 Task: Get directions from Savannah National Wildlife Refuge, Georgia, United States to Valley Forge National Historical Park, Pennsylvania, United States  arriving by 10:00 am on the 17th of June
Action: Mouse moved to (551, 252)
Screenshot: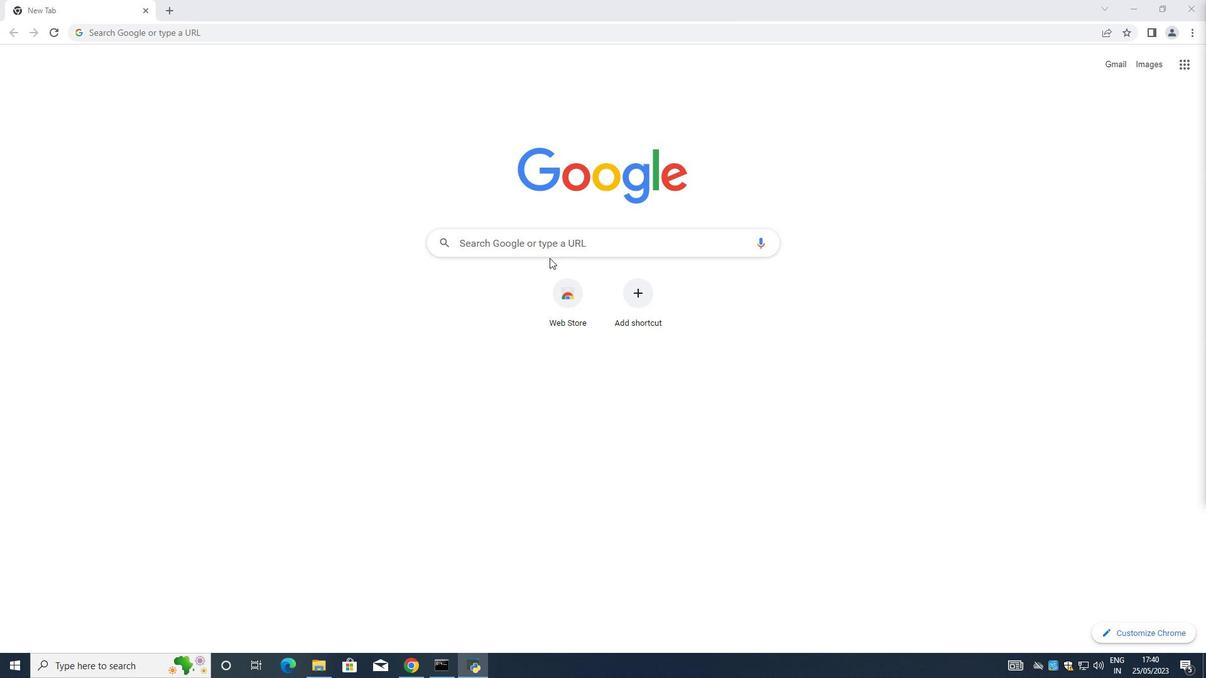 
Action: Mouse pressed left at (551, 252)
Screenshot: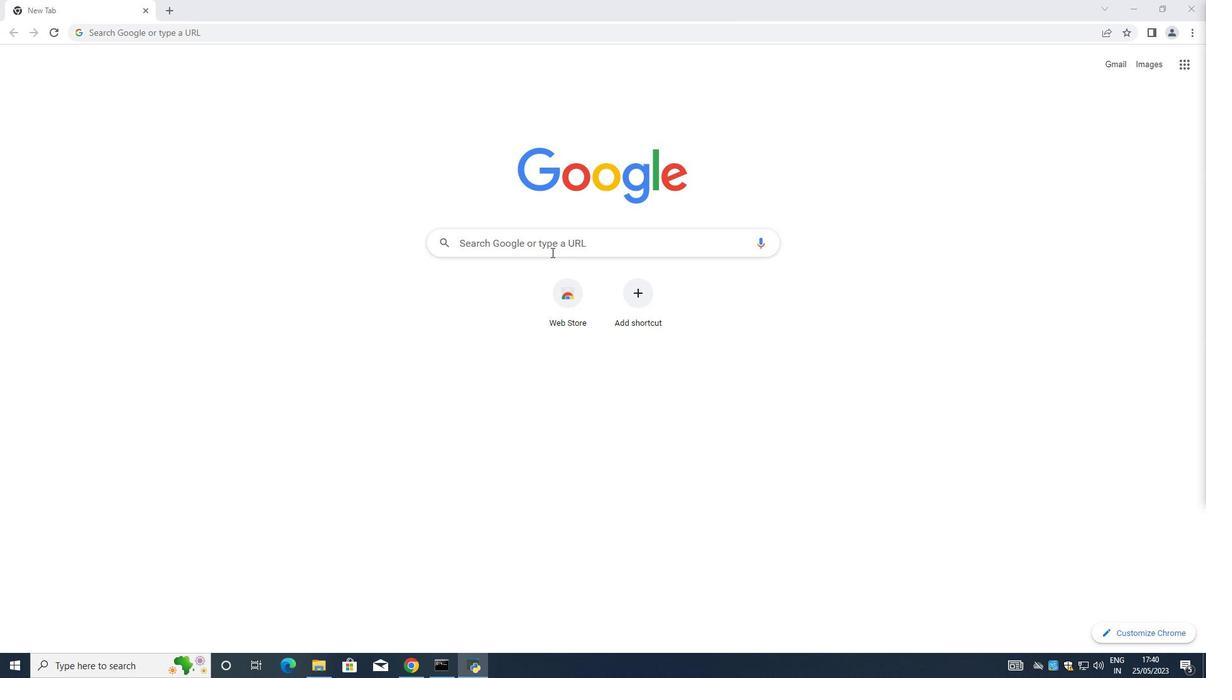 
Action: Mouse moved to (508, 278)
Screenshot: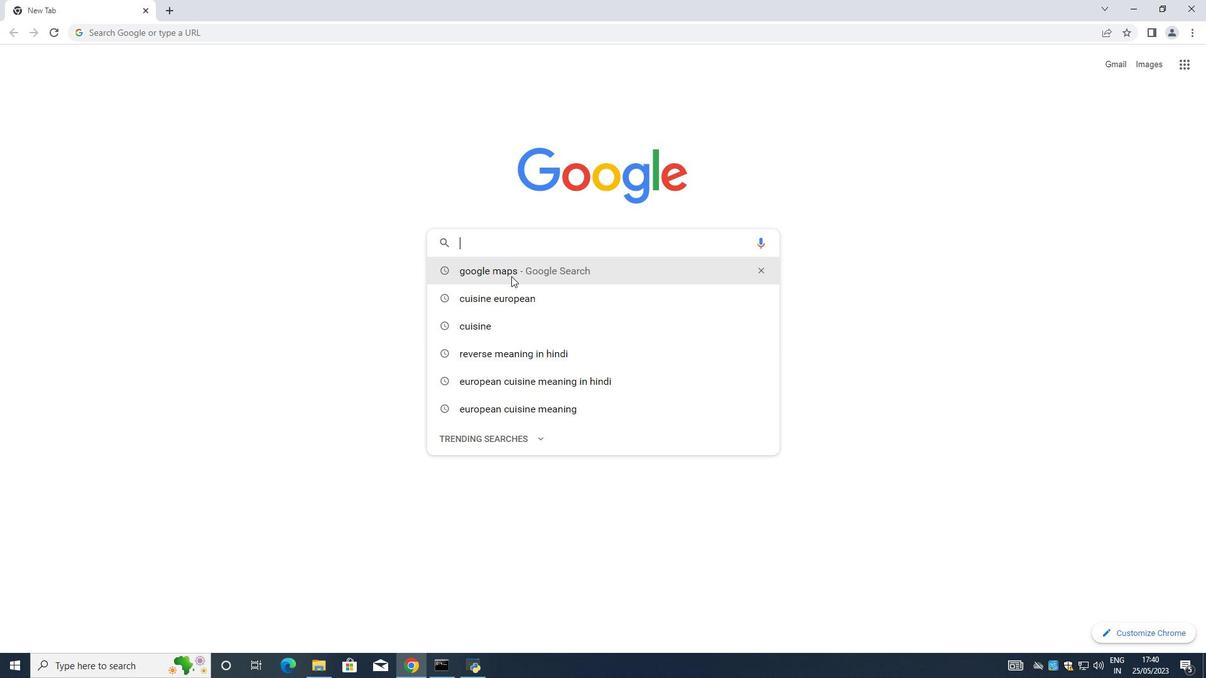 
Action: Mouse pressed left at (508, 278)
Screenshot: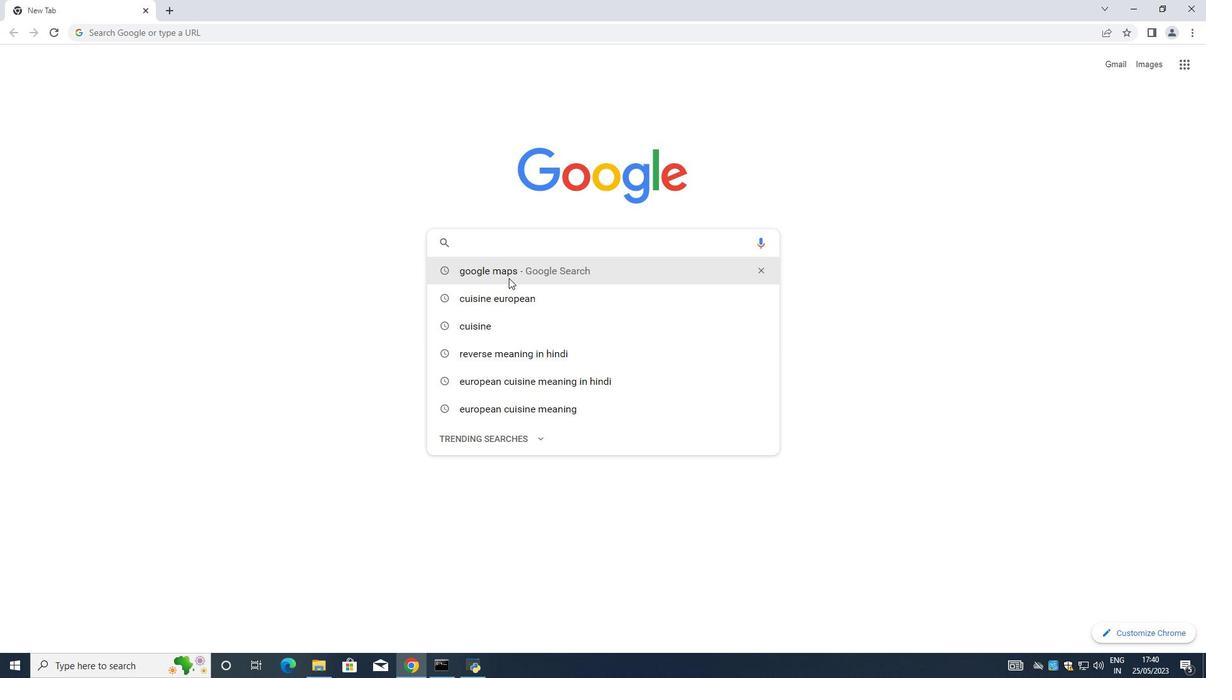 
Action: Mouse moved to (162, 193)
Screenshot: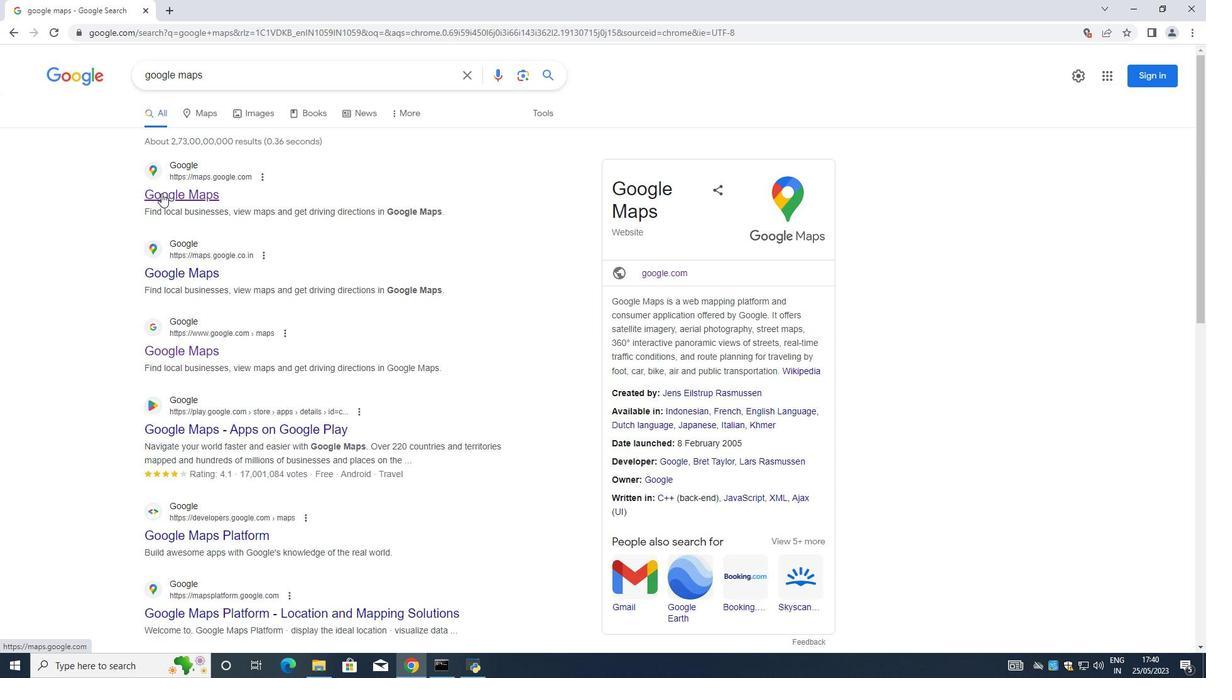
Action: Mouse pressed left at (162, 193)
Screenshot: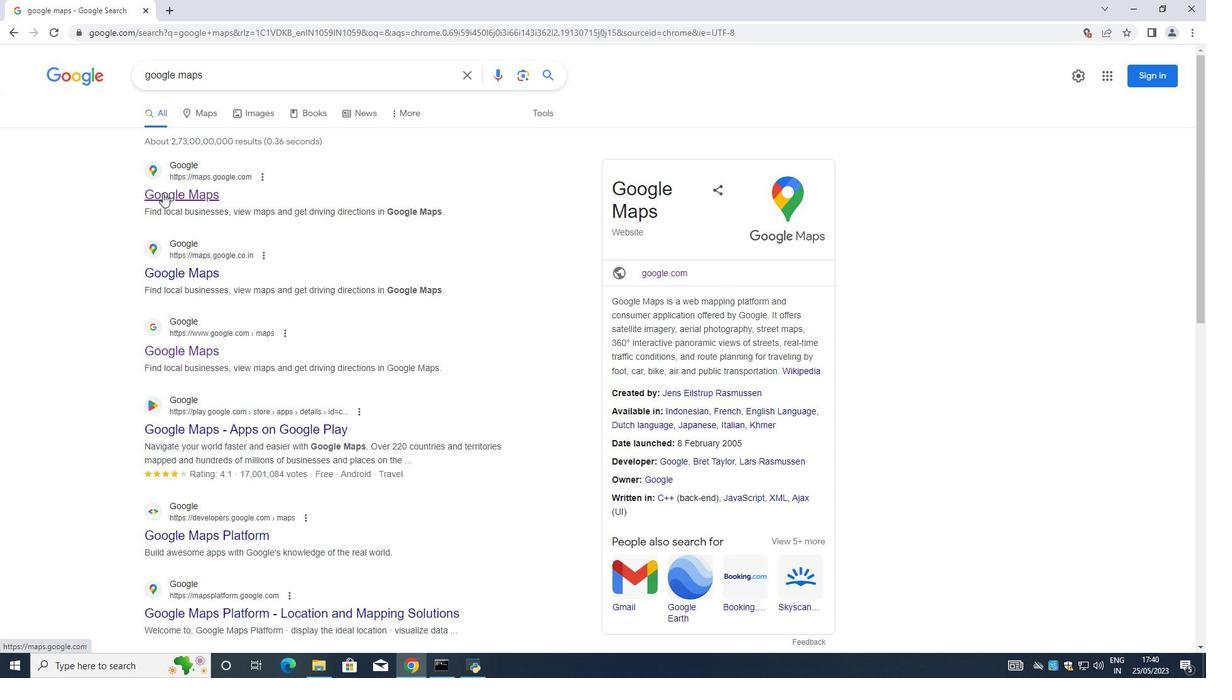 
Action: Mouse moved to (110, 65)
Screenshot: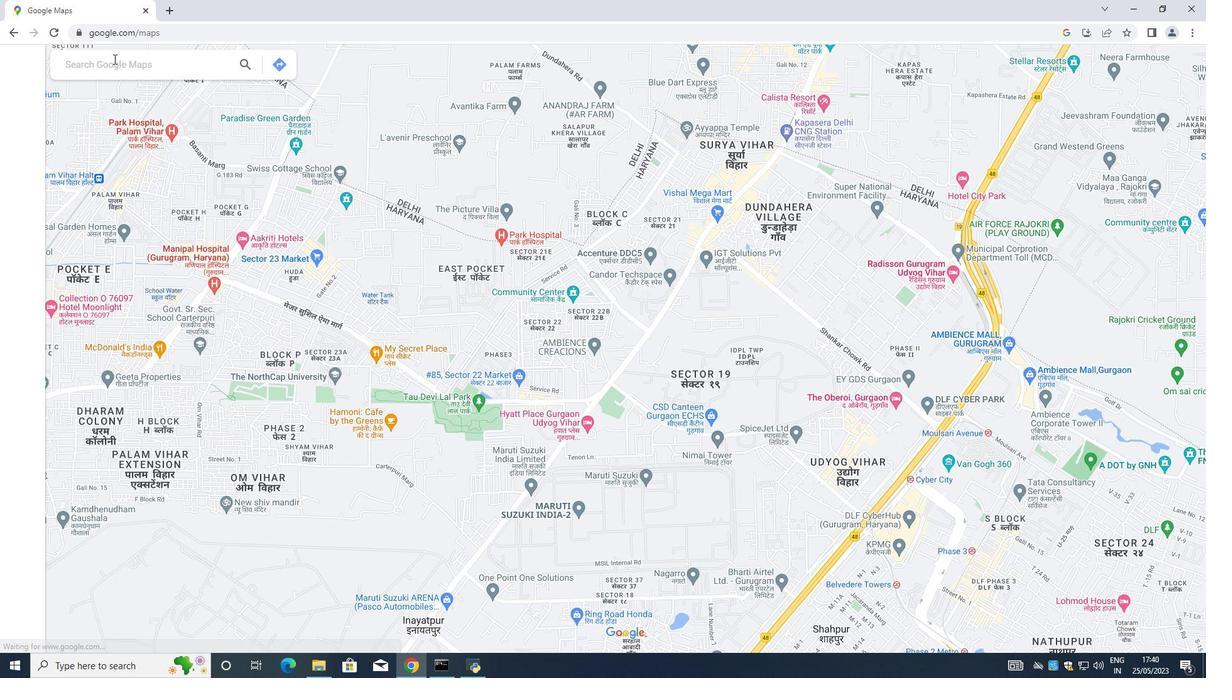 
Action: Mouse pressed left at (110, 65)
Screenshot: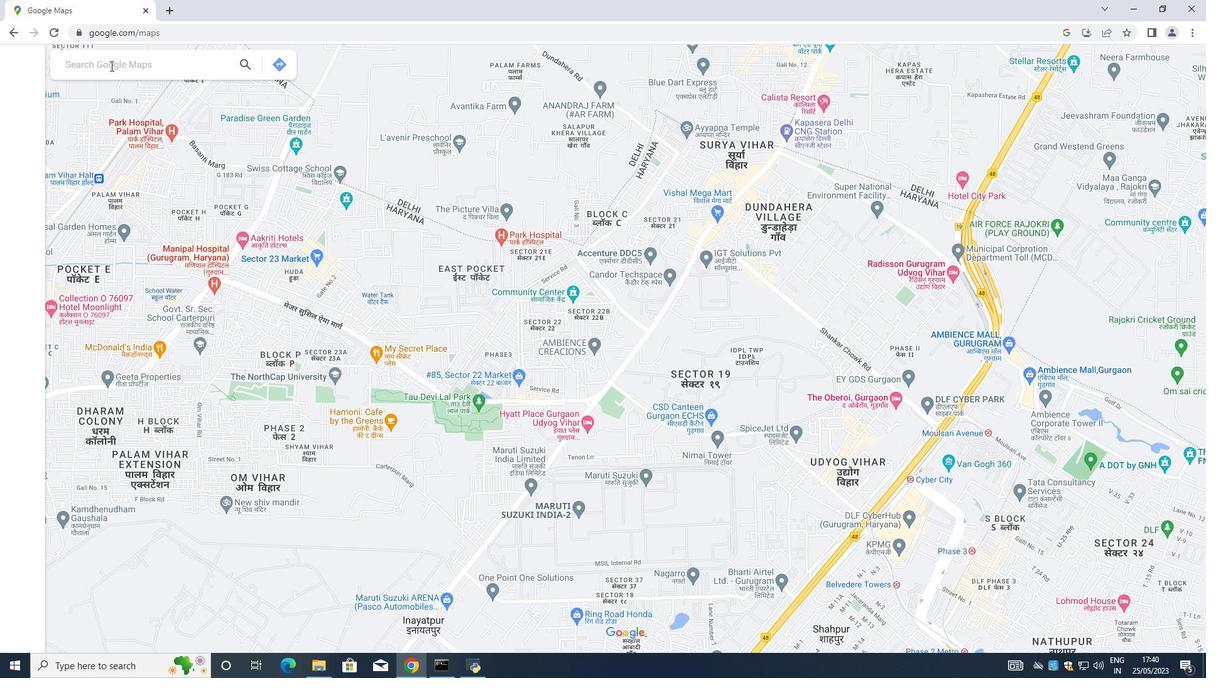 
Action: Mouse moved to (814, 0)
Screenshot: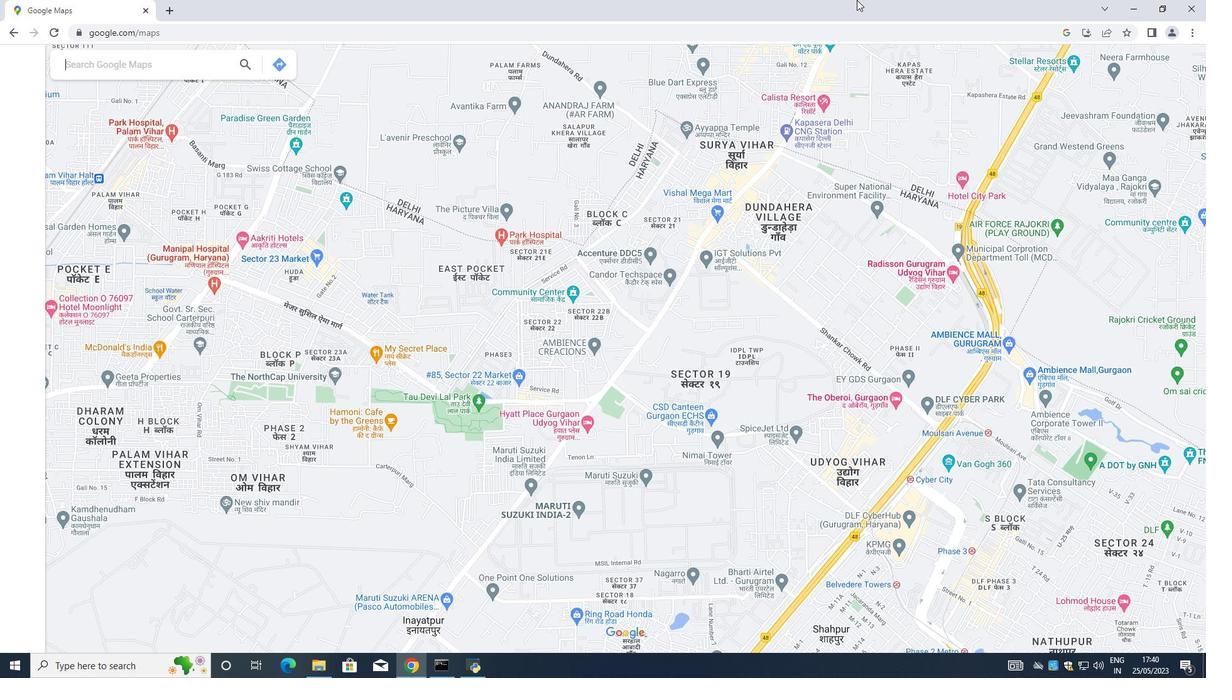 
Action: Key pressed <Key.shift><Key.shift>Savannah<Key.space><Key.shift>National<Key.space><Key.shift><Key.shift><Key.shift><Key.shift><Key.shift>Wildlife<Key.space>,<Key.shift><Key.shift><Key.shift><Key.shift><Key.shift><Key.shift><Key.shift><Key.shift><Key.shift><Key.shift><Key.shift><Key.shift><Key.shift><Key.shift><Key.shift><Key.shift><Key.shift><Key.shift><Key.shift><Key.shift><Key.shift><Key.shift>Georgia,<Key.shift>United<Key.space><Key.shift>States
Screenshot: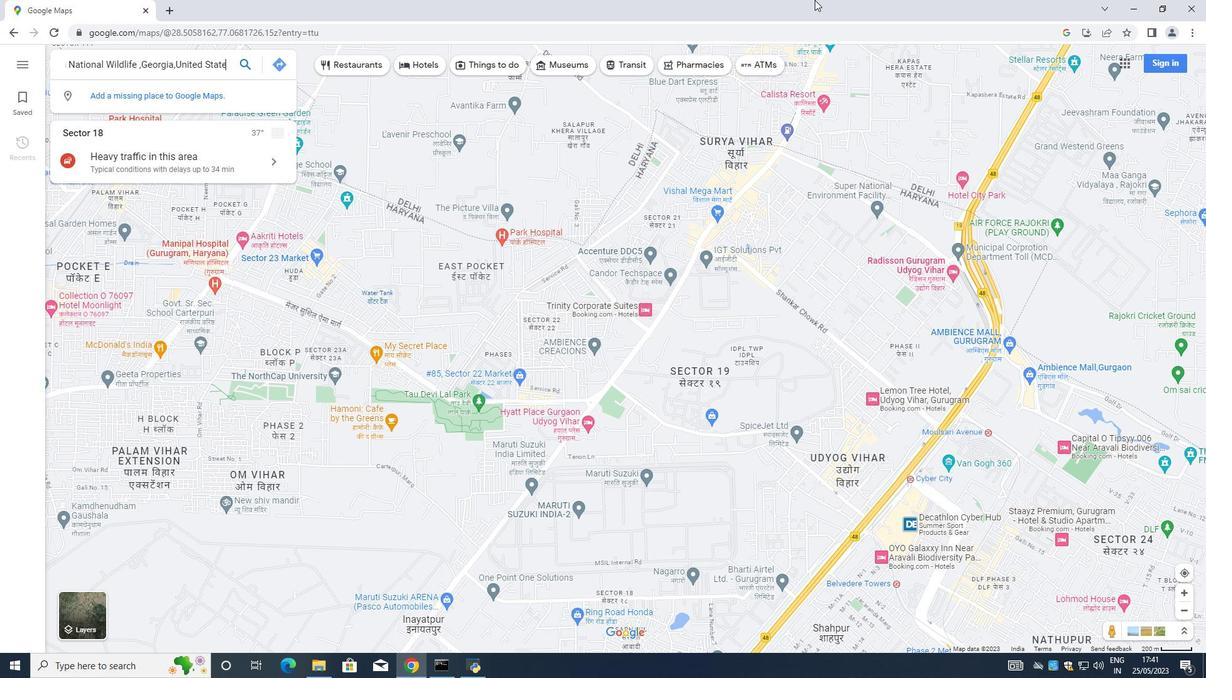 
Action: Mouse moved to (168, 64)
Screenshot: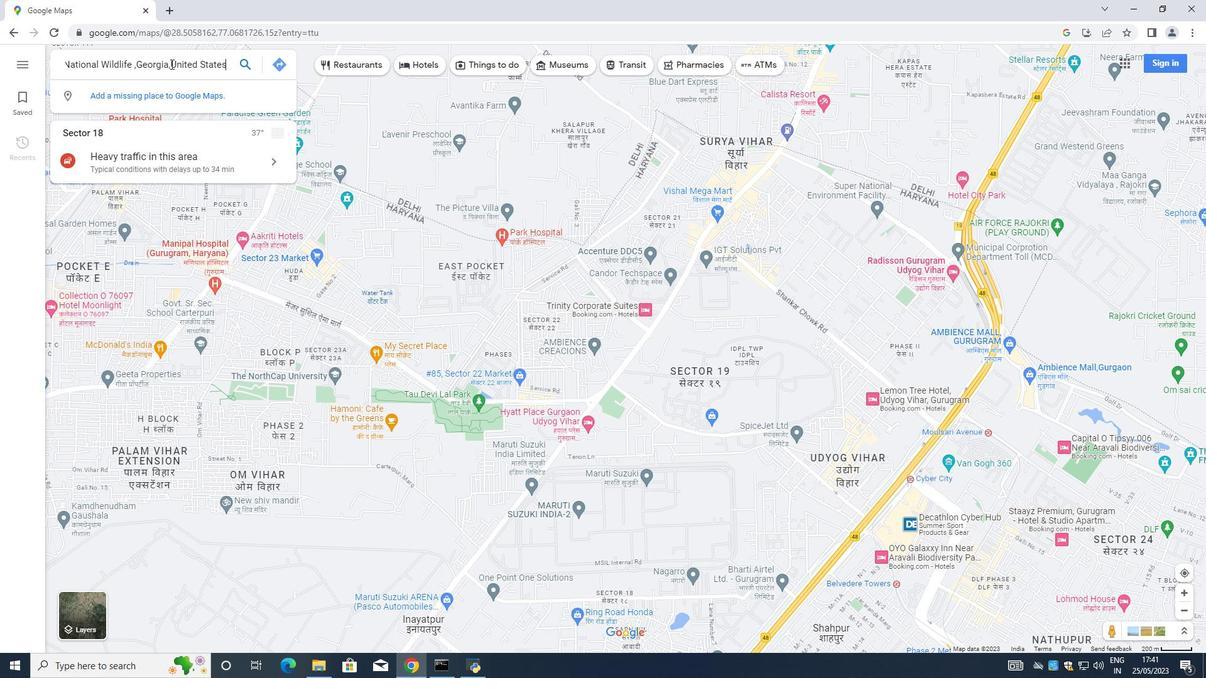 
Action: Mouse pressed left at (168, 64)
Screenshot: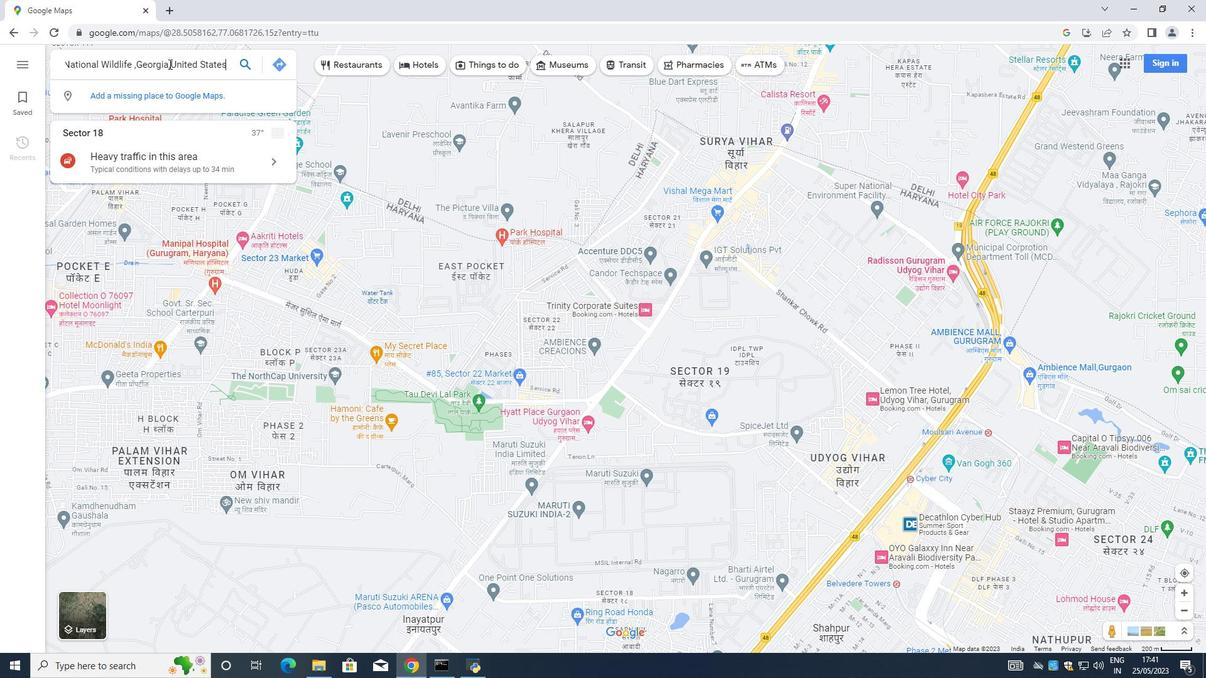 
Action: Key pressed <Key.space>
Screenshot: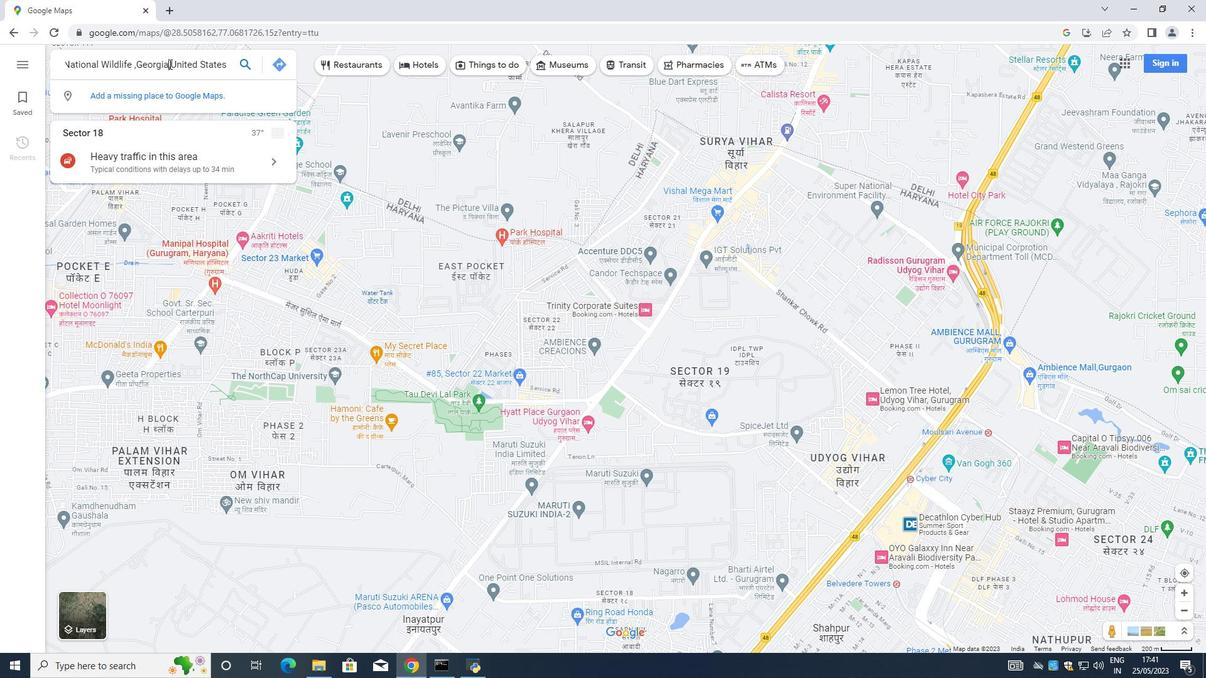 
Action: Mouse moved to (172, 65)
Screenshot: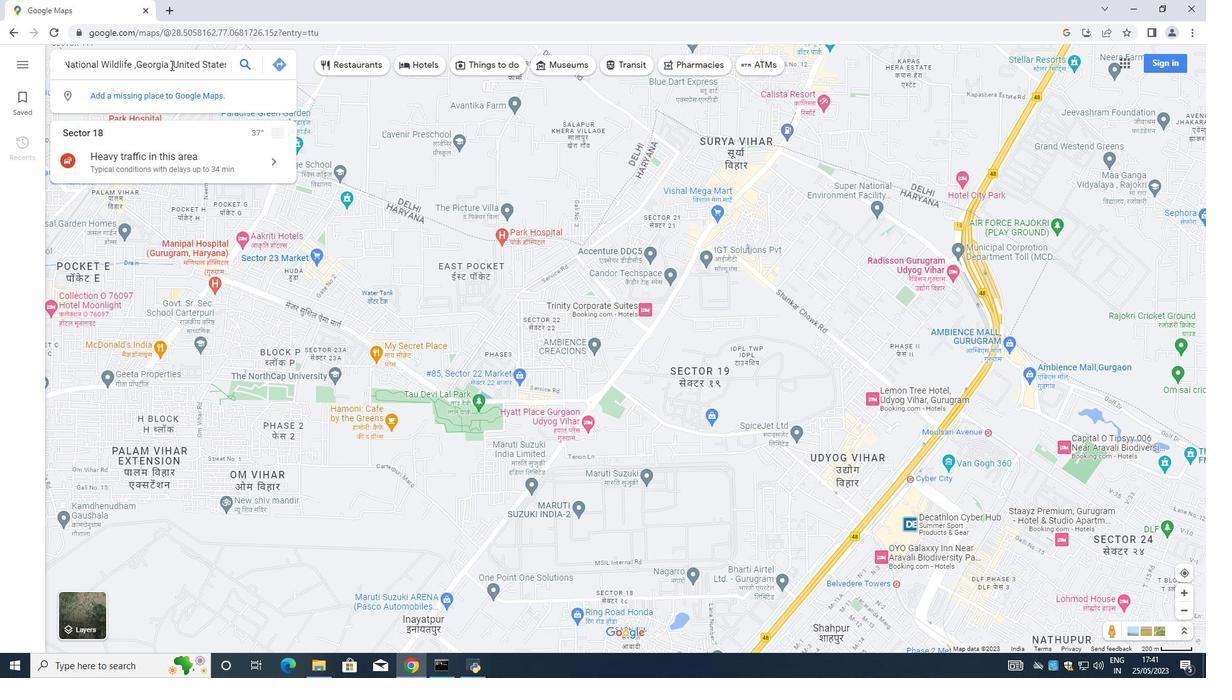 
Action: Mouse pressed left at (172, 65)
Screenshot: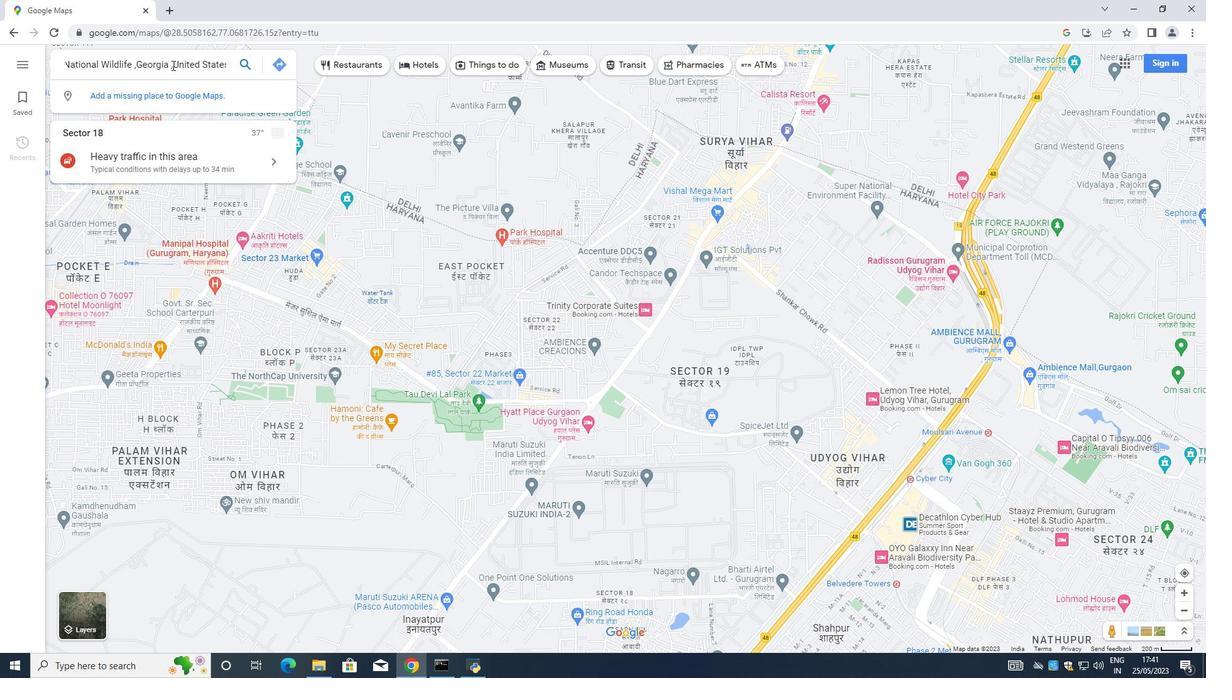 
Action: Key pressed <Key.space>
Screenshot: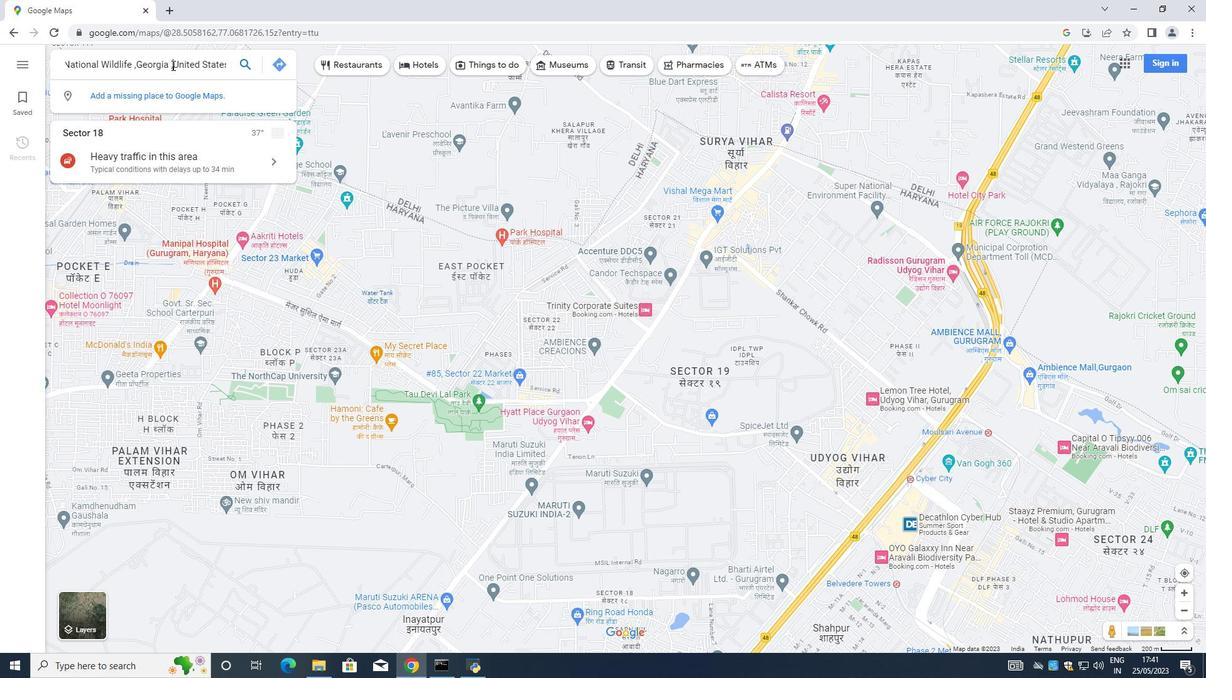 
Action: Mouse moved to (135, 63)
Screenshot: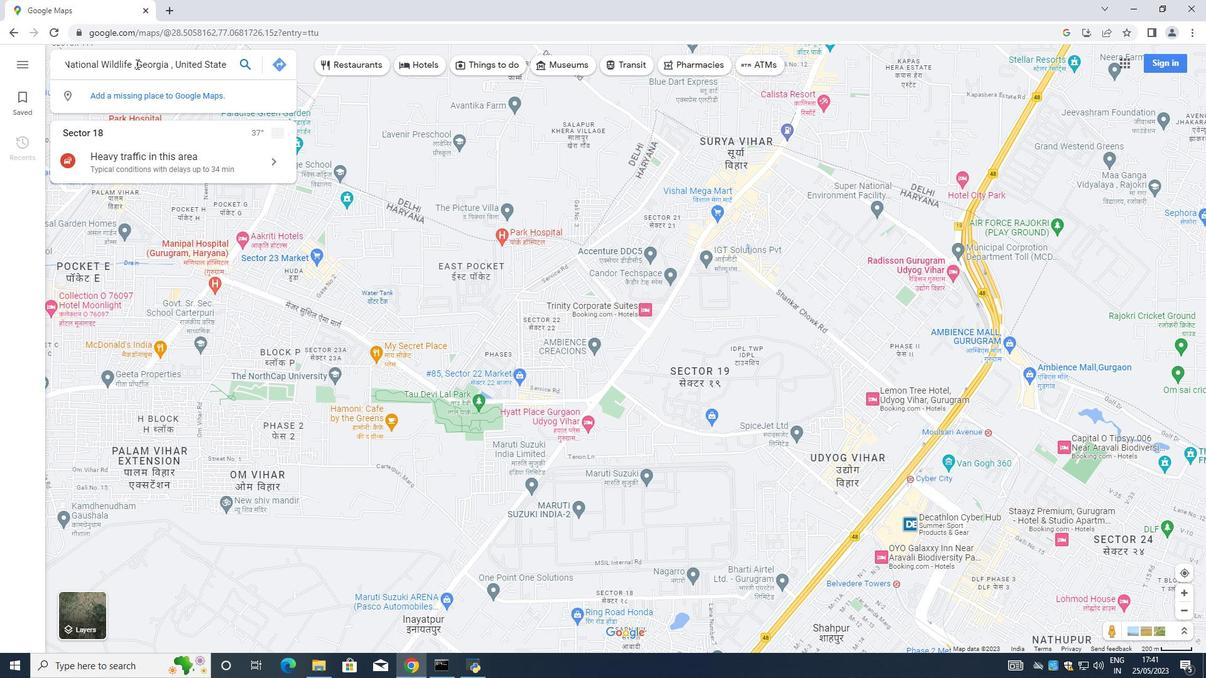 
Action: Mouse pressed left at (135, 63)
Screenshot: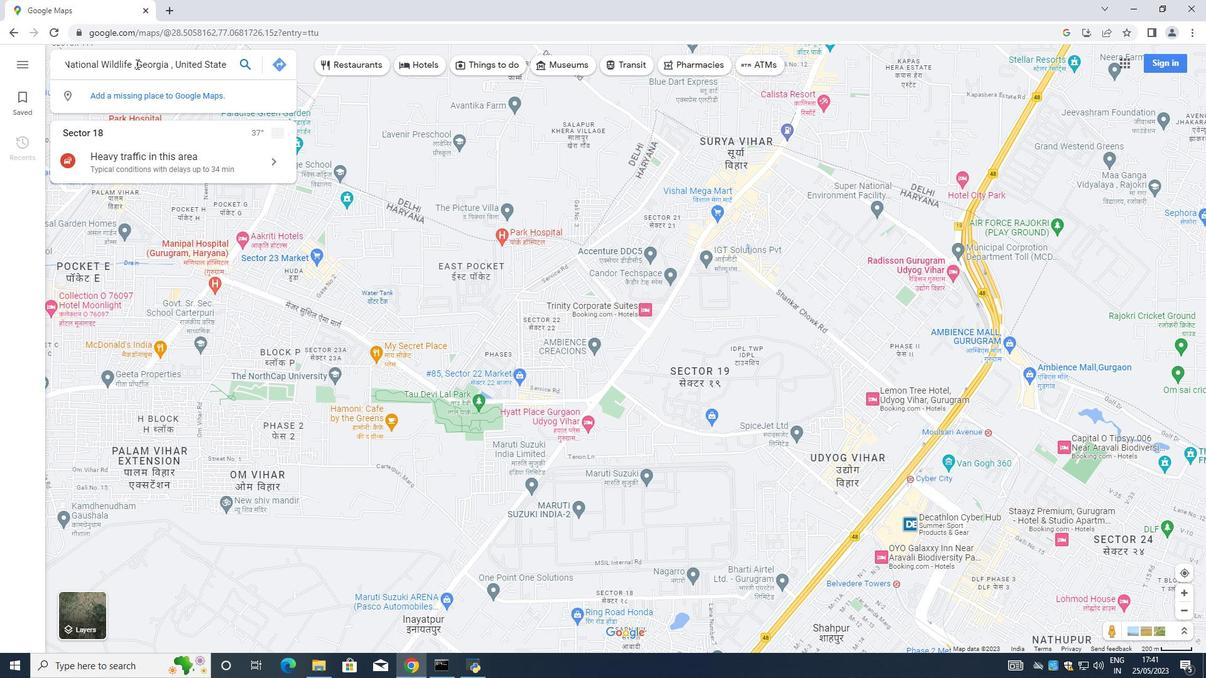 
Action: Key pressed <Key.space>
Screenshot: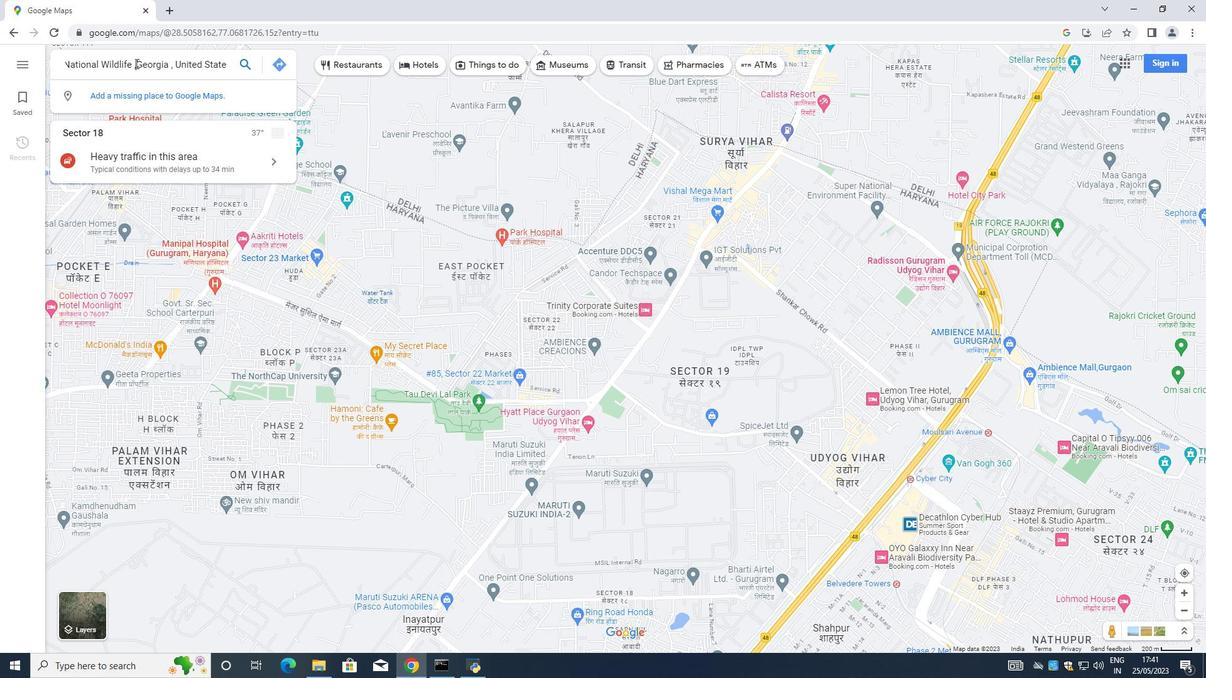 
Action: Mouse moved to (242, 61)
Screenshot: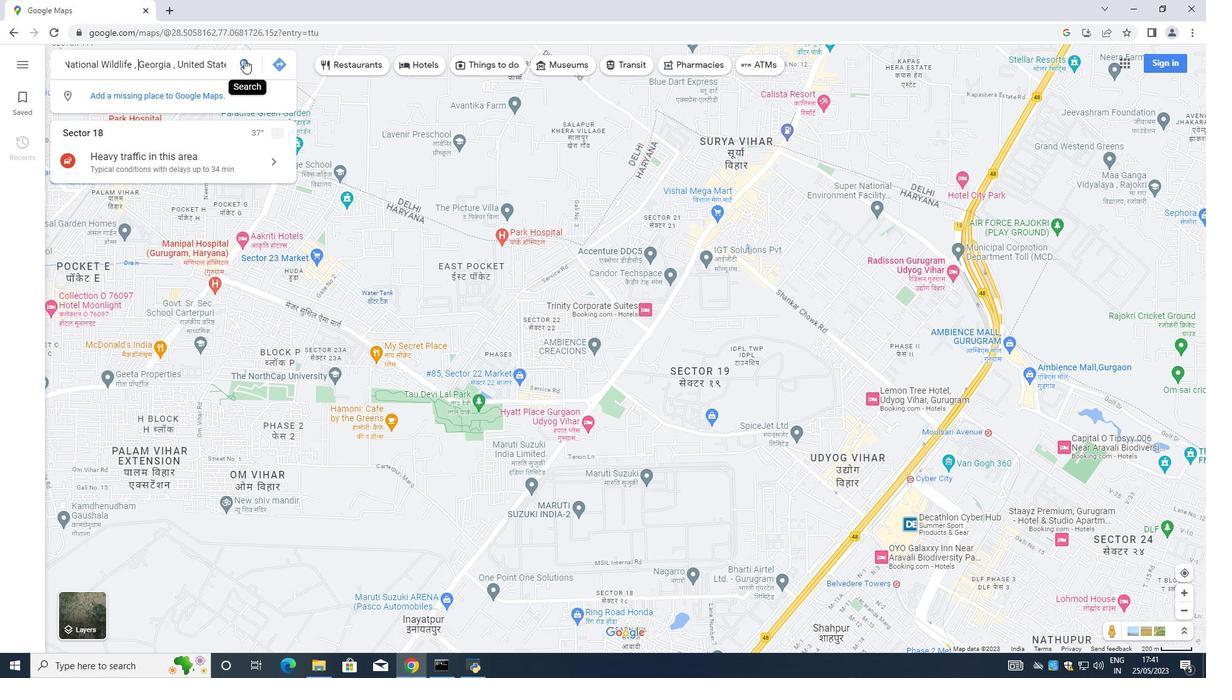 
Action: Mouse pressed left at (242, 61)
Screenshot: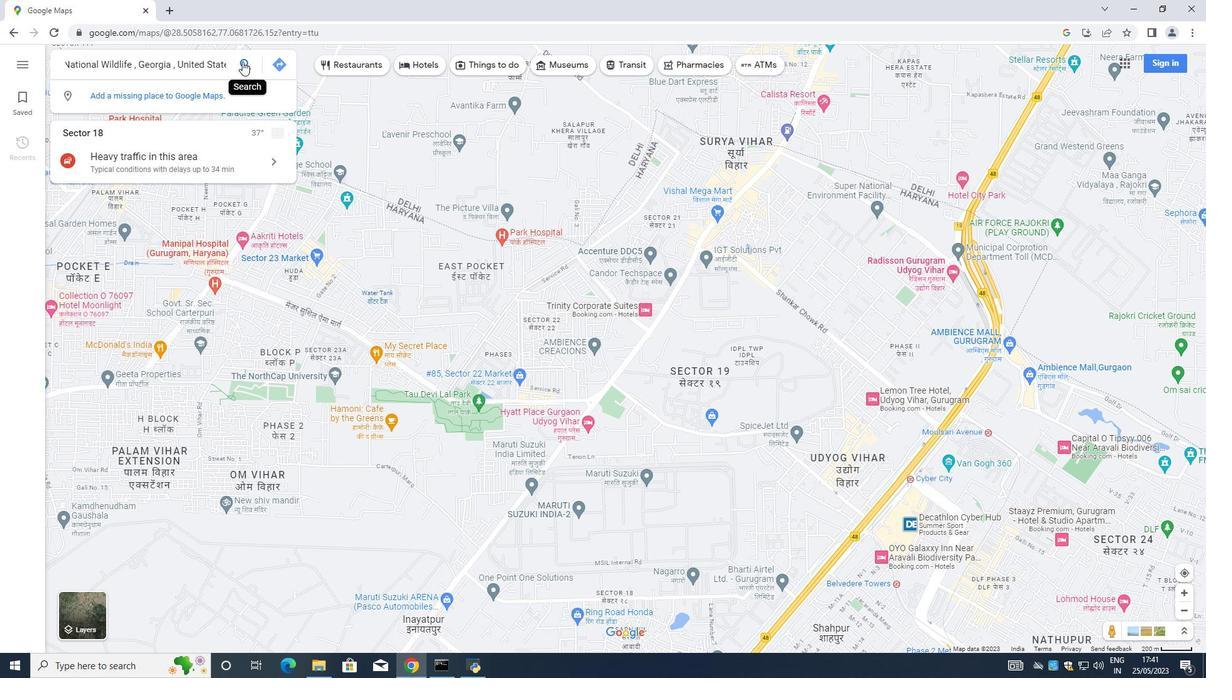 
Action: Mouse moved to (269, 111)
Screenshot: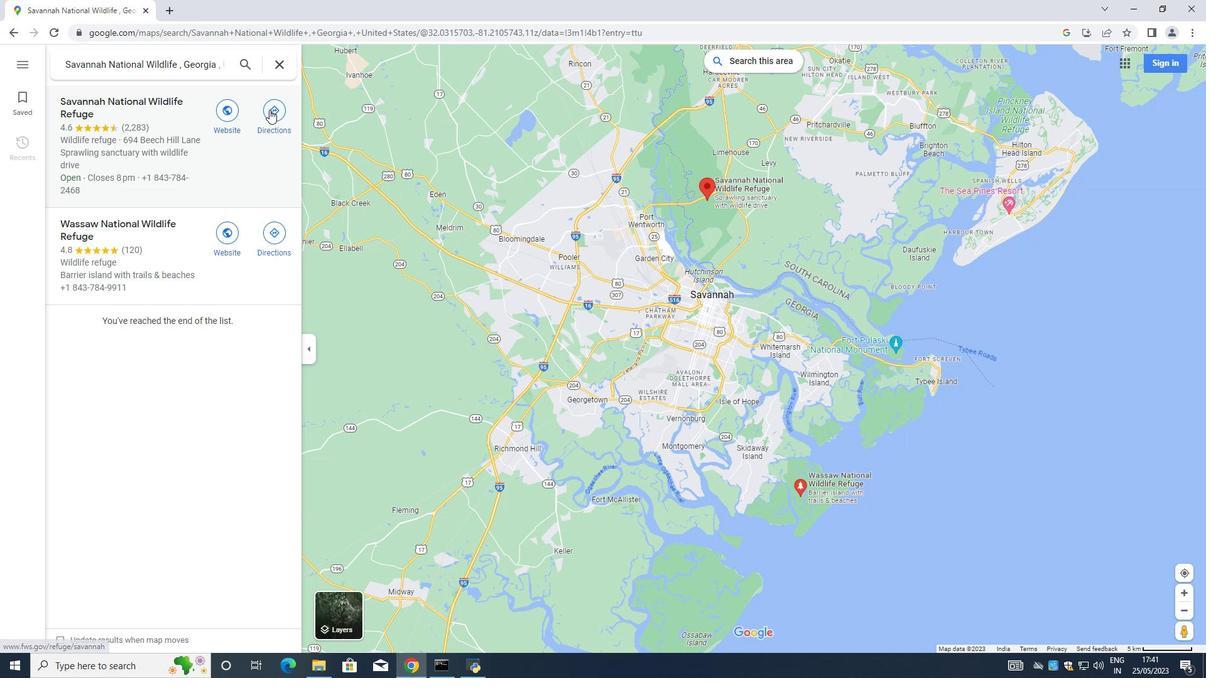 
Action: Mouse pressed left at (269, 111)
Screenshot: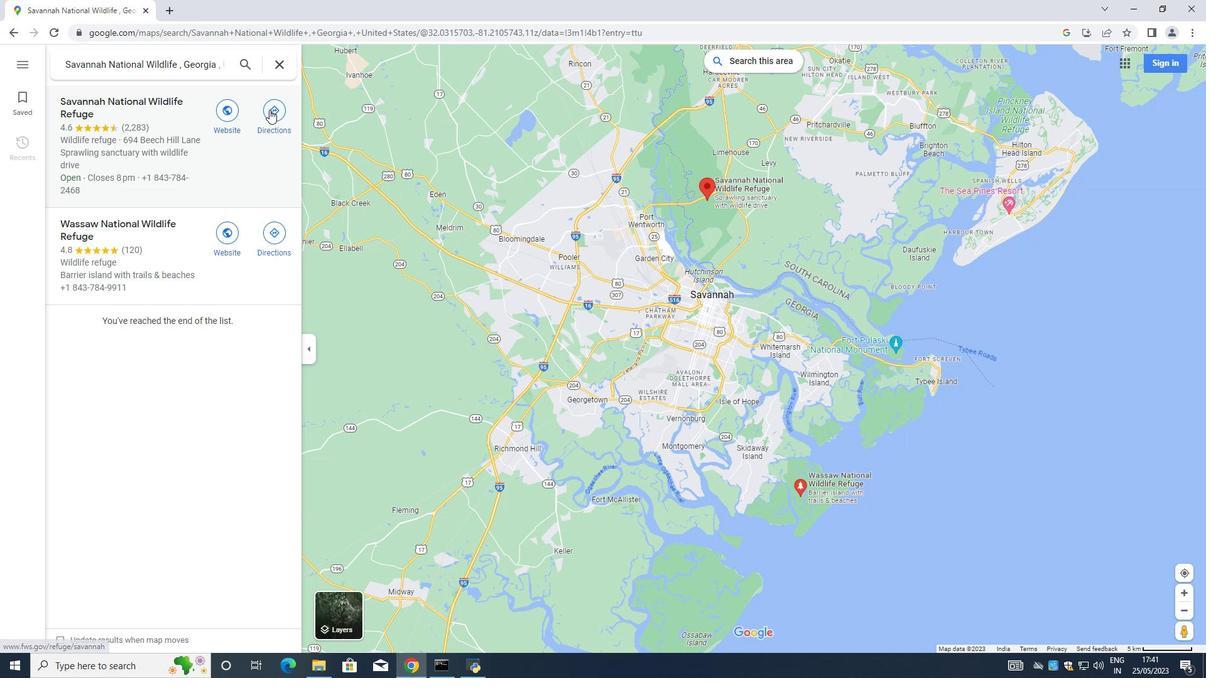 
Action: Mouse moved to (184, 106)
Screenshot: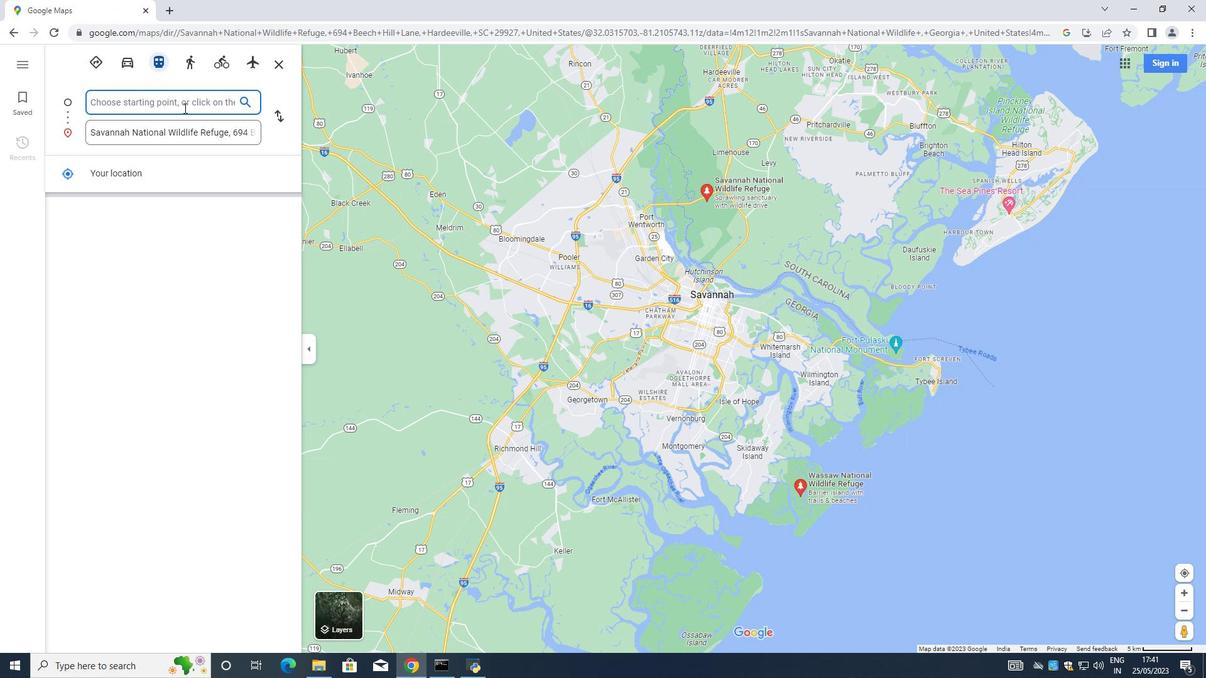 
Action: Mouse pressed left at (184, 106)
Screenshot: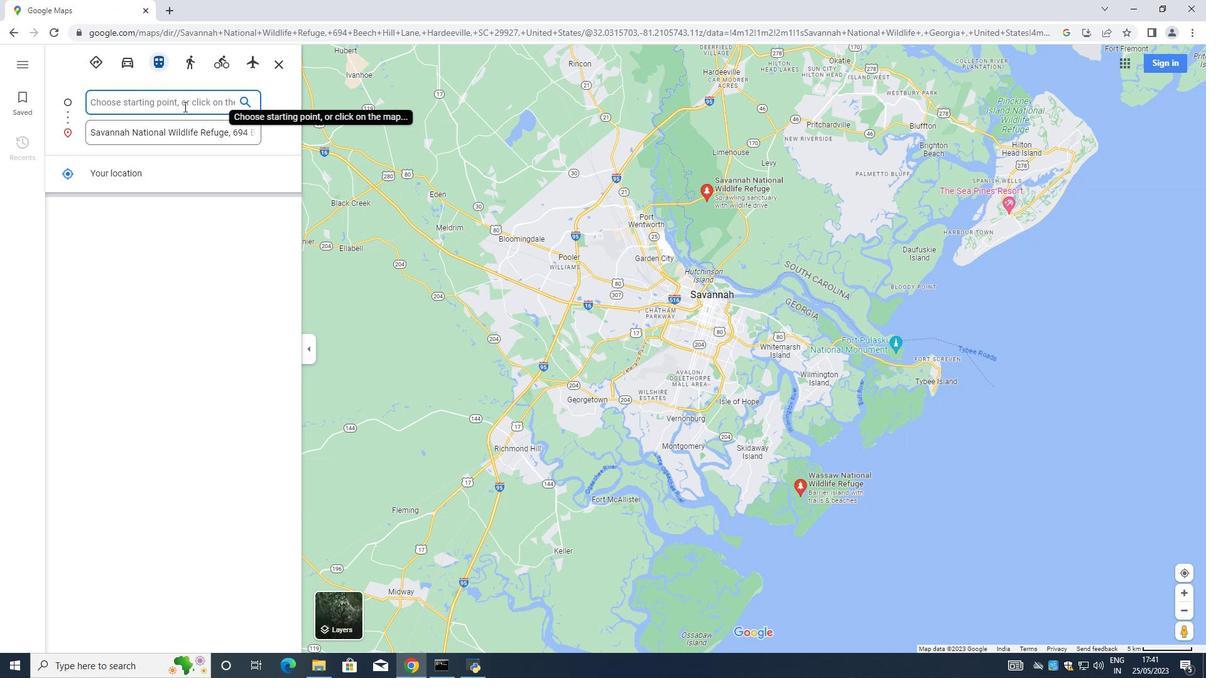 
Action: Mouse moved to (182, 103)
Screenshot: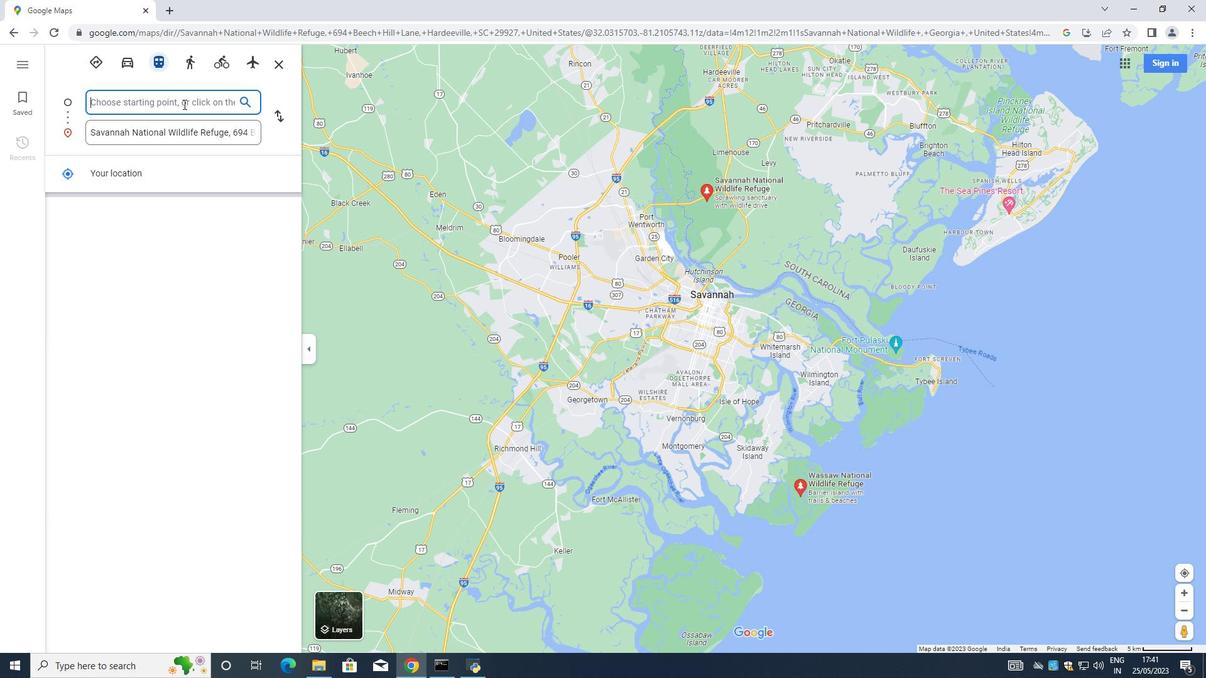 
Action: Key pressed <Key.shift><Key.shift><Key.shift><Key.shift><Key.shift><Key.shift><Key.shift><Key.shift><Key.shift><Key.shift><Key.shift><Key.shift><Key.shift><Key.shift><Key.shift><Key.shift><Key.shift><Key.shift><Key.shift><Key.shift><Key.shift><Key.shift><Key.shift>V
Screenshot: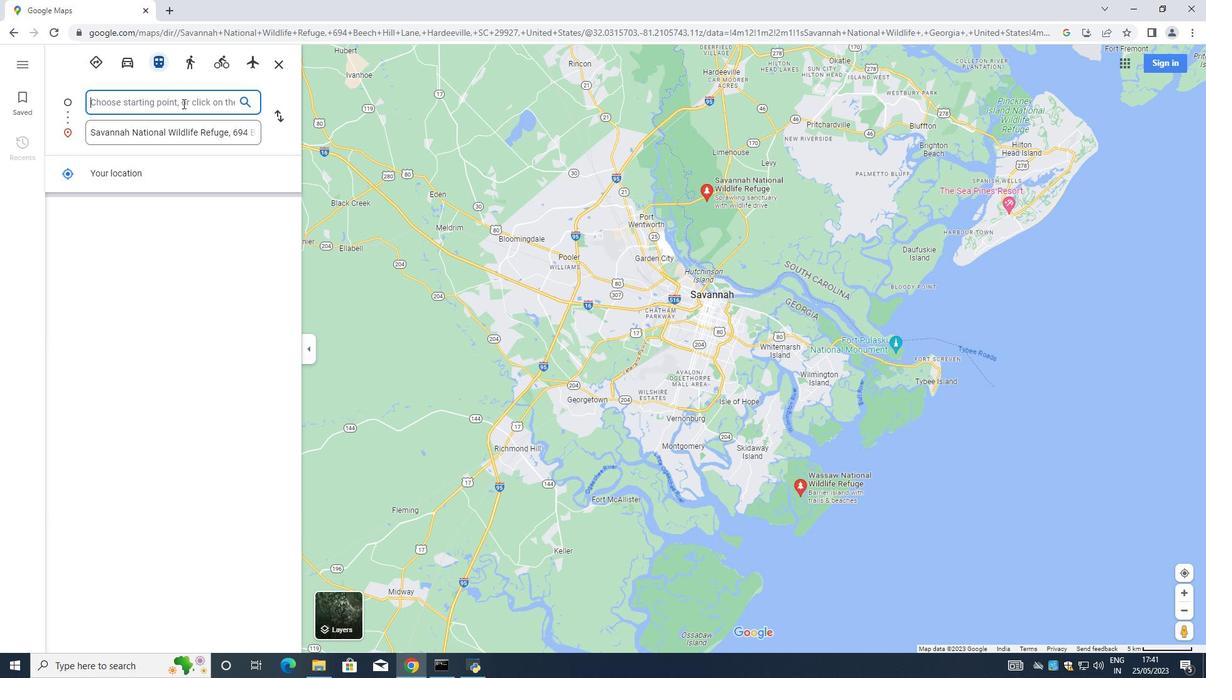 
Action: Mouse moved to (182, 103)
Screenshot: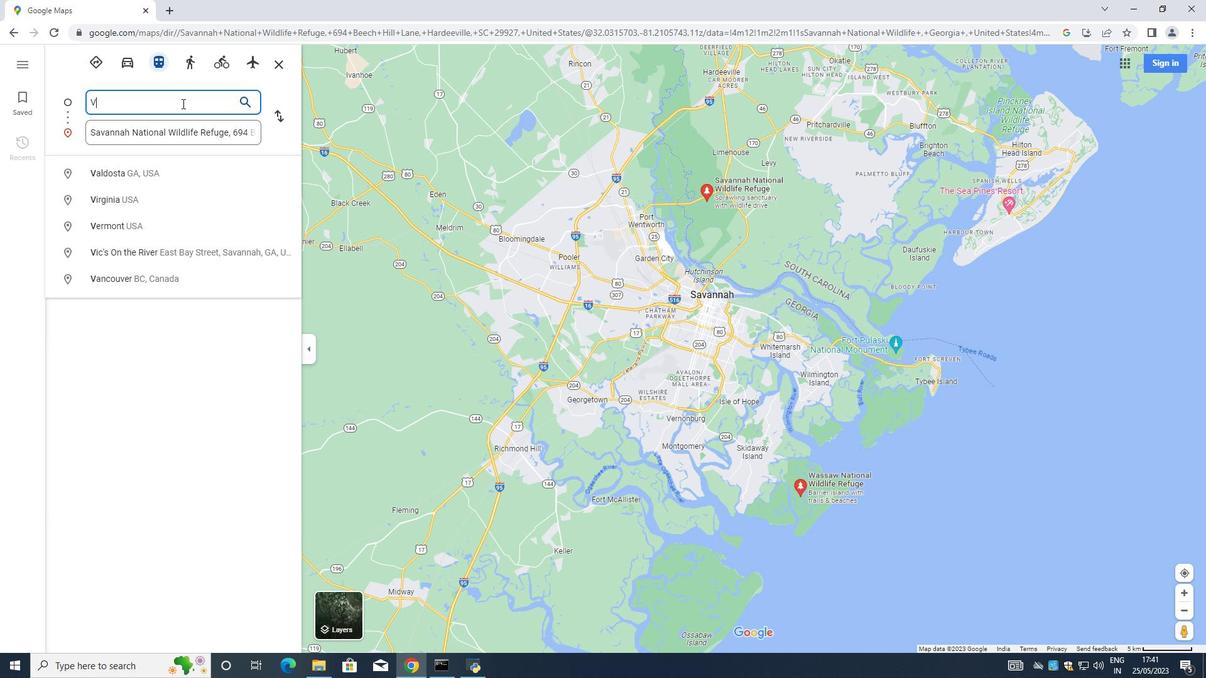 
Action: Key pressed a
Screenshot: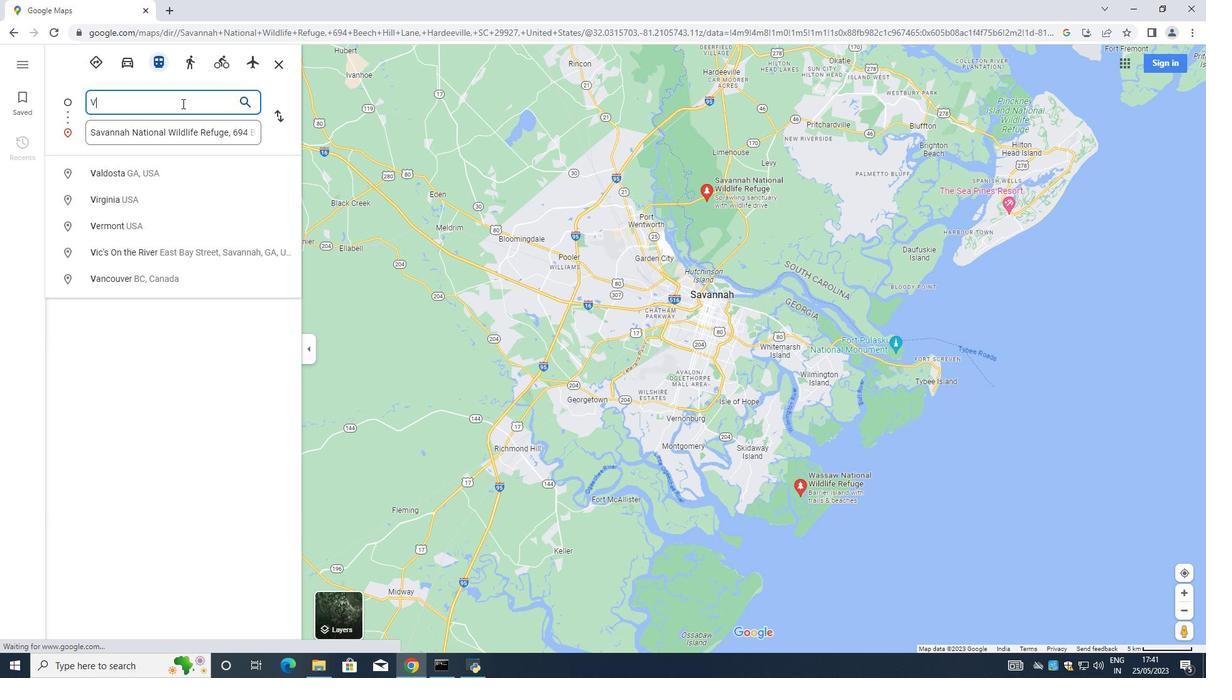 
Action: Mouse moved to (180, 103)
Screenshot: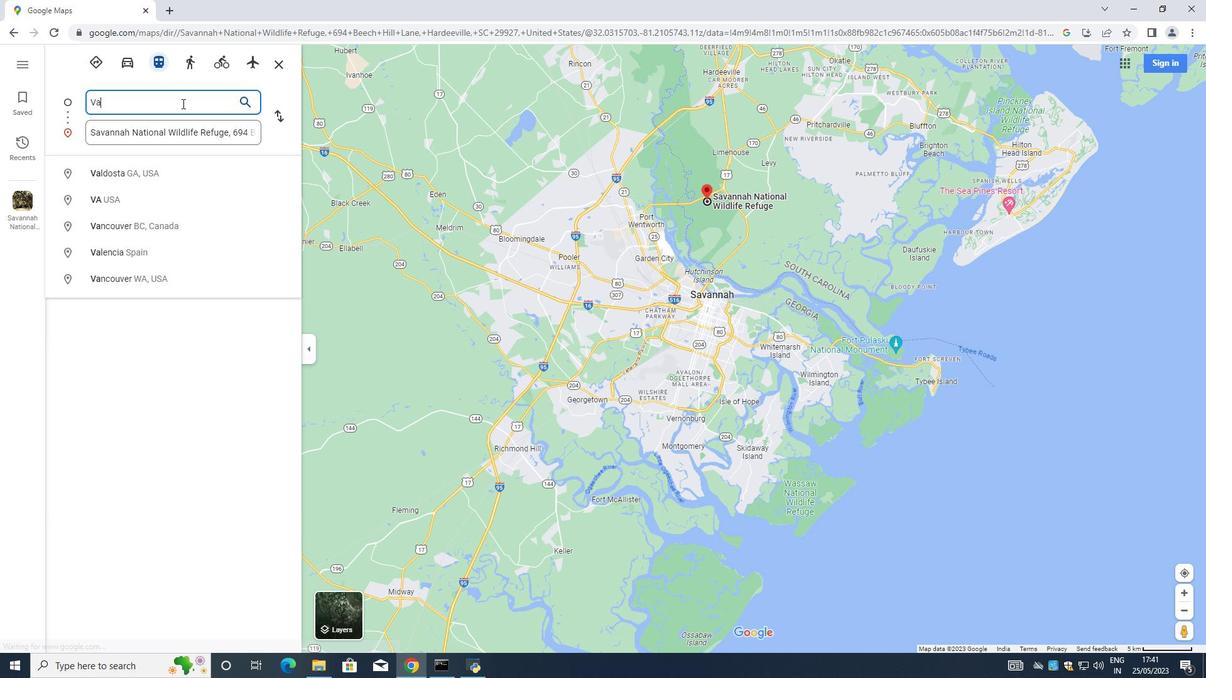 
Action: Key pressed klk<Key.backspace><Key.backspace><Key.backspace>lley<Key.space><Key.shift><Key.shift><Key.shift><Key.shift><Key.shift><Key.shift><Key.shift><Key.shift><Key.shift><Key.shift><Key.shift><Key.shift><Key.shift><Key.shift><Key.shift><Key.shift><Key.shift><Key.shift><Key.shift><Key.shift><Key.shift><Key.shift><Key.shift><Key.shift><Key.shift><Key.shift><Key.shift><Key.shift>Forge<Key.space><Key.shift><Key.shift>National<Key.space><Key.shift>Historical<Key.space><Key.shift><Key.shift><Key.shift>Park,<Key.space><Key.shift>Pennsylvania,united<Key.space><Key.shift>States<Key.space>
Screenshot: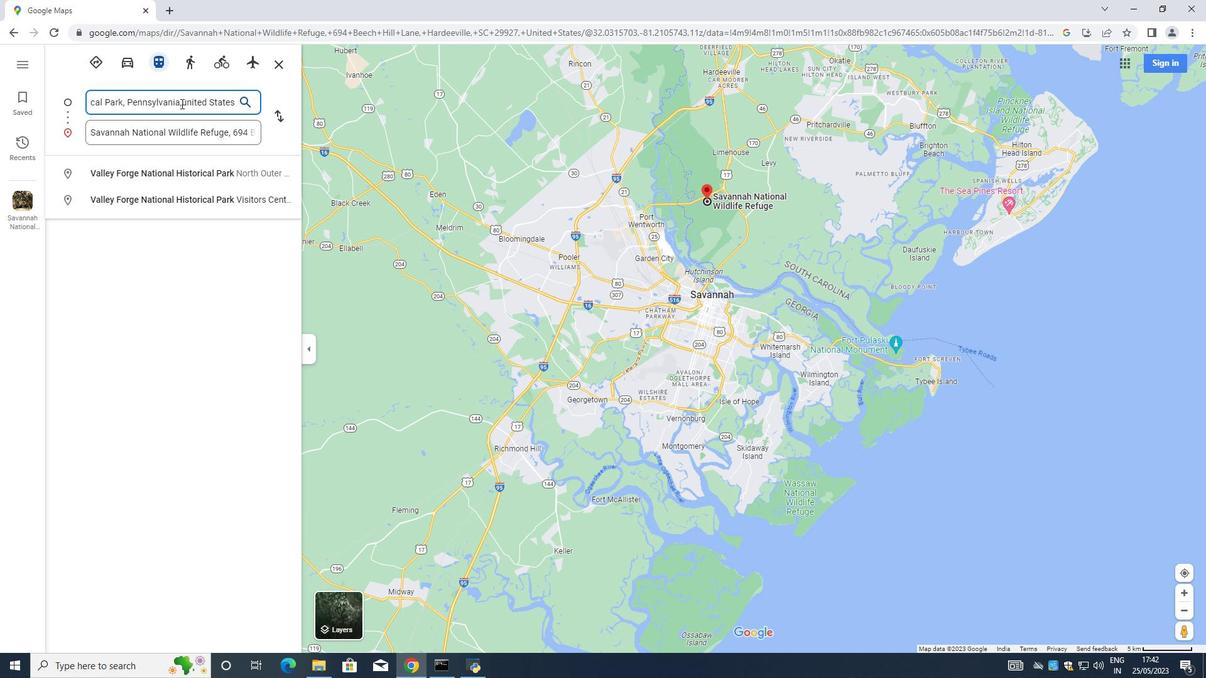 
Action: Mouse moved to (184, 103)
Screenshot: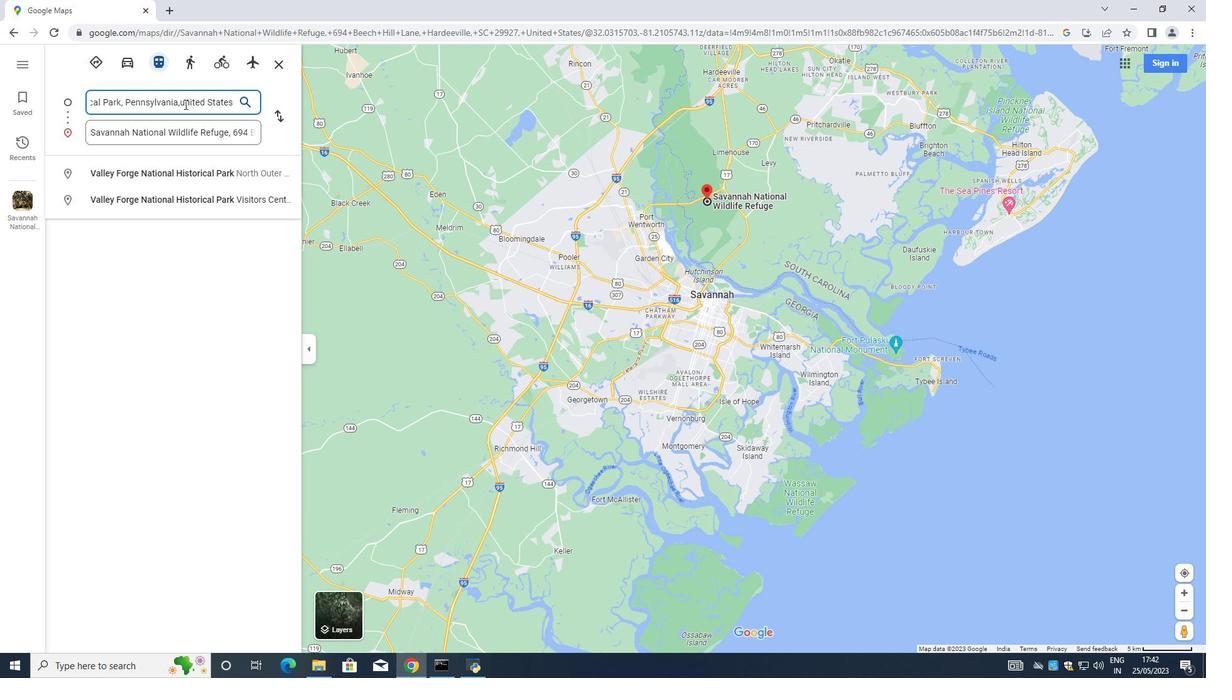 
Action: Mouse pressed left at (184, 103)
Screenshot: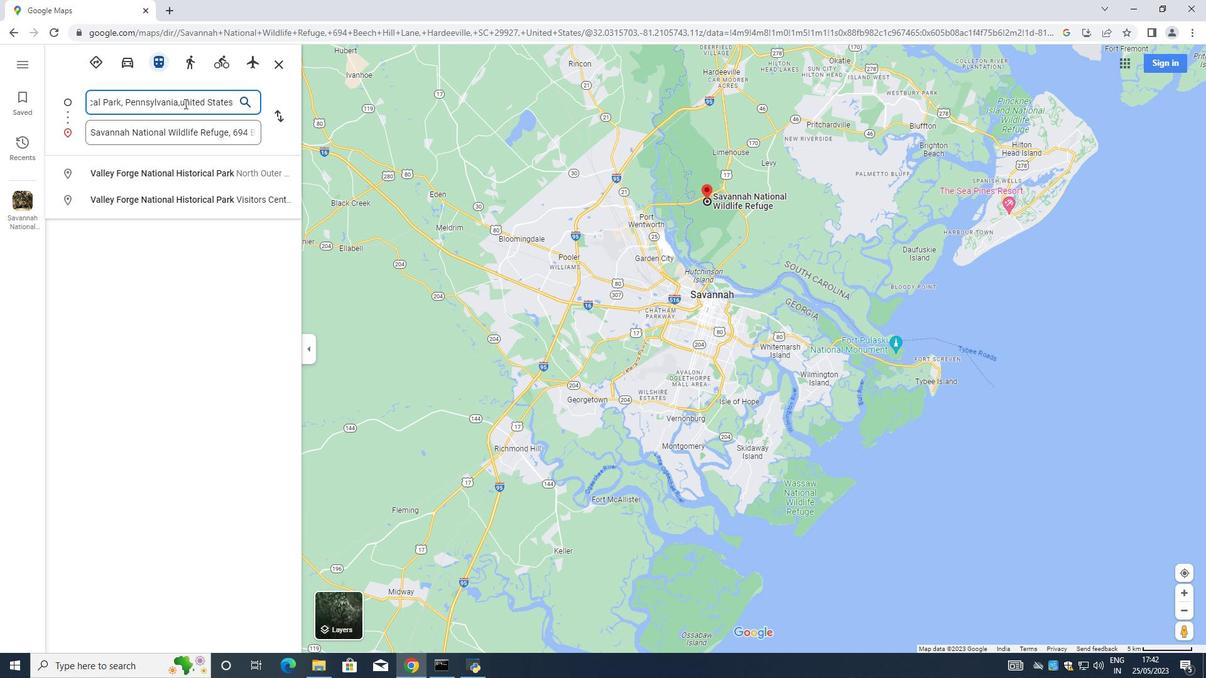 
Action: Mouse moved to (184, 103)
Screenshot: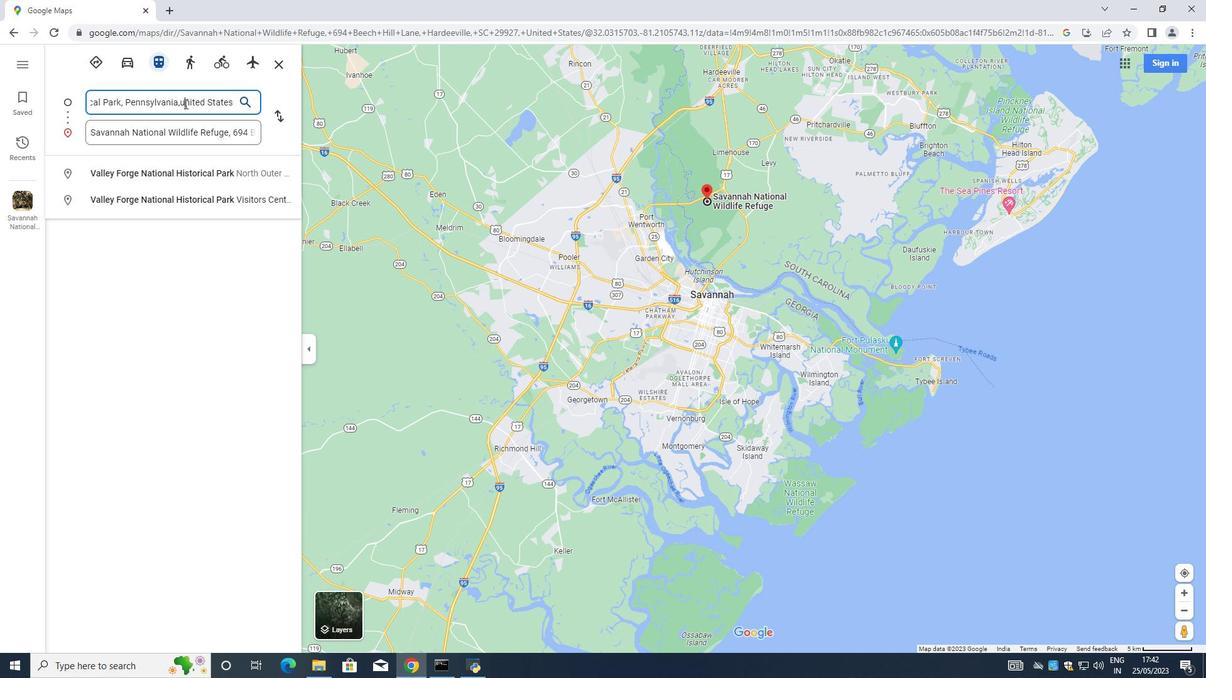 
Action: Key pressed <Key.backspace><Key.shift><Key.shift><Key.shift><Key.shift><Key.shift><Key.shift><Key.shift><Key.shift><Key.shift><Key.shift><Key.shift><Key.shift>U
Screenshot: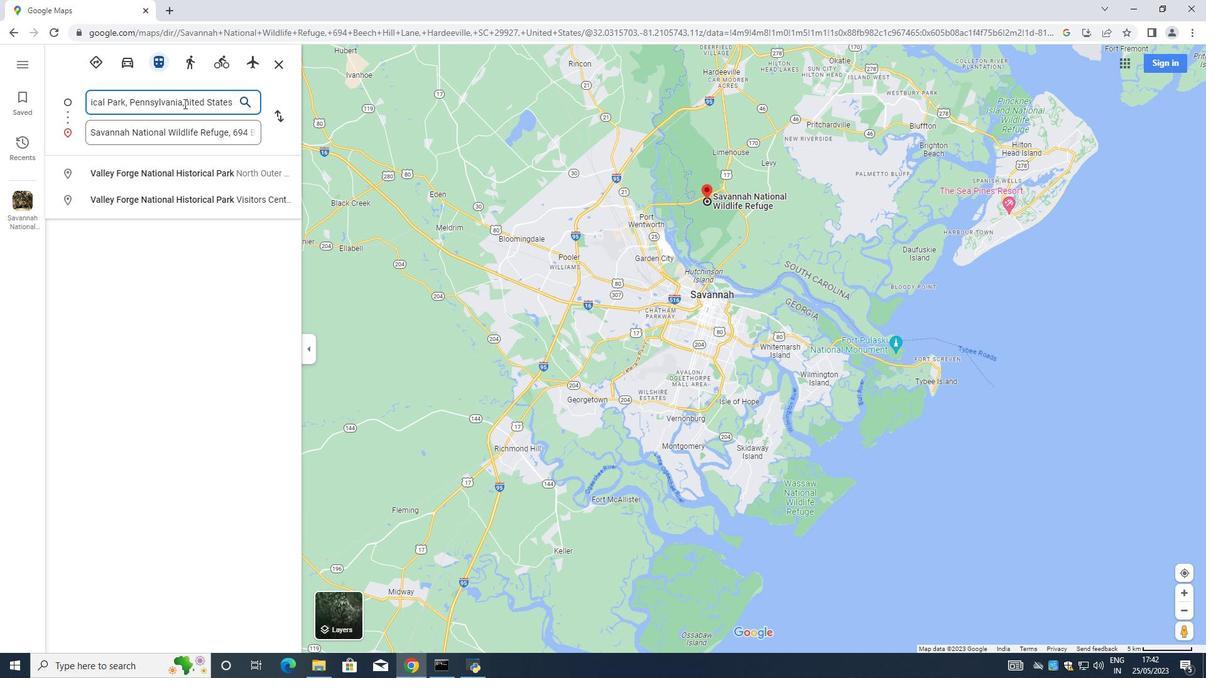 
Action: Mouse moved to (244, 102)
Screenshot: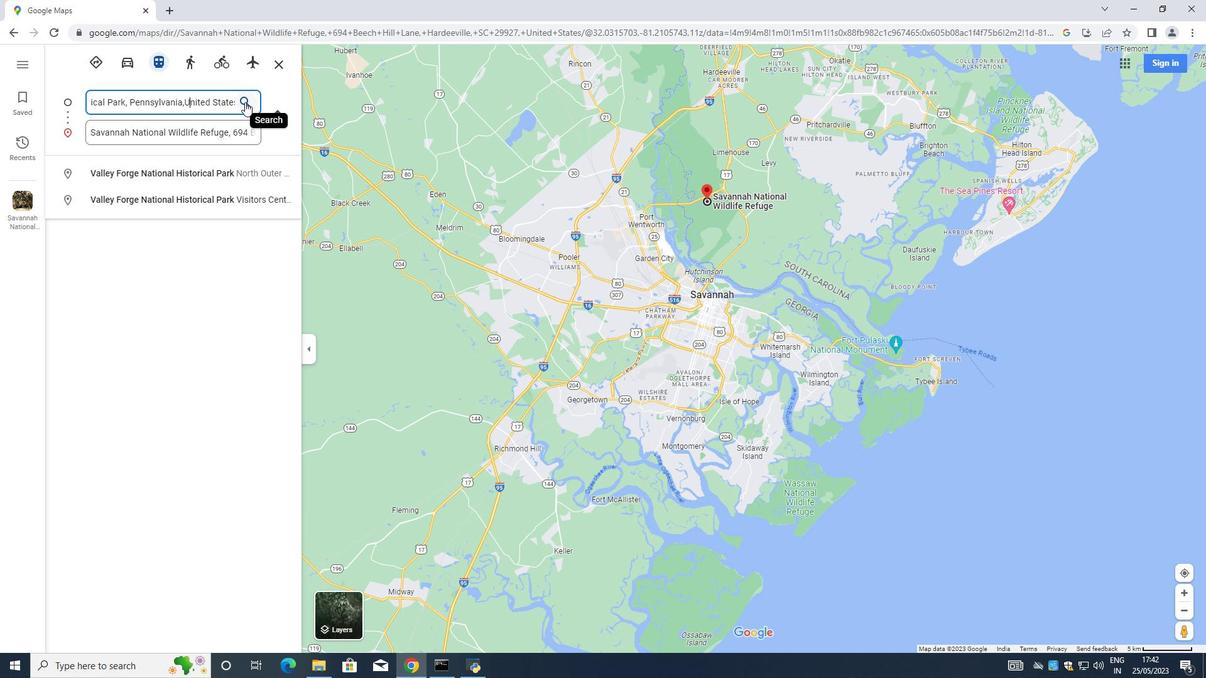 
Action: Mouse pressed left at (244, 102)
Screenshot: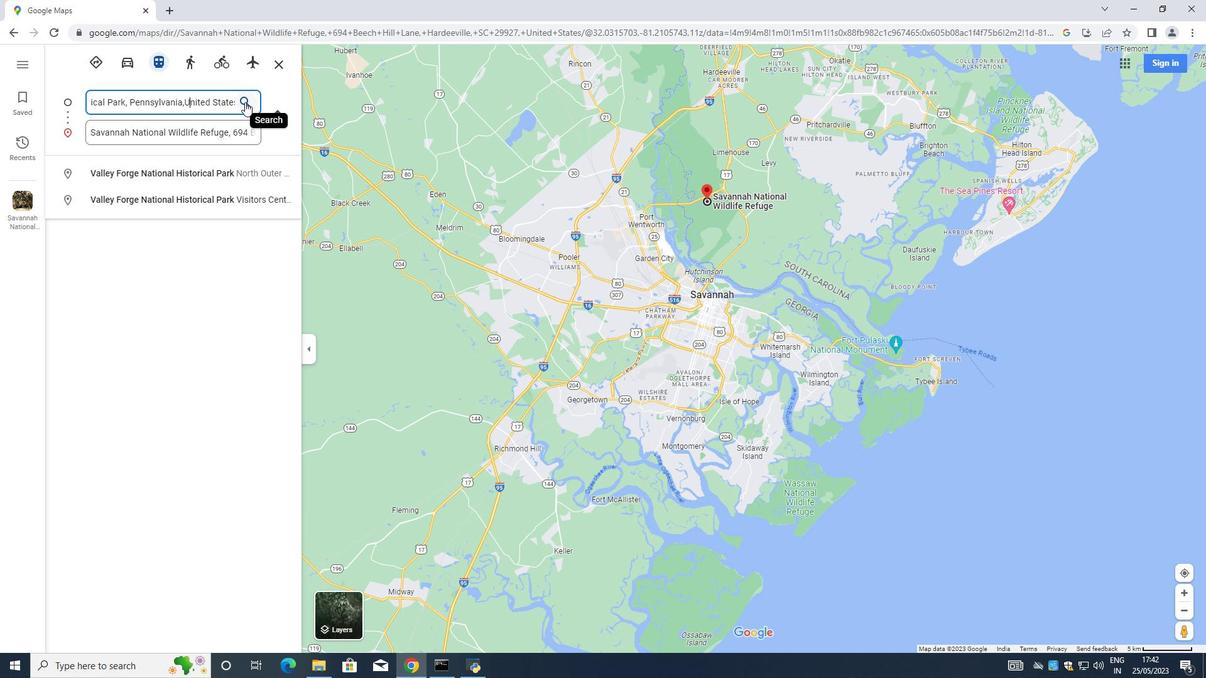 
Action: Mouse moved to (138, 179)
Screenshot: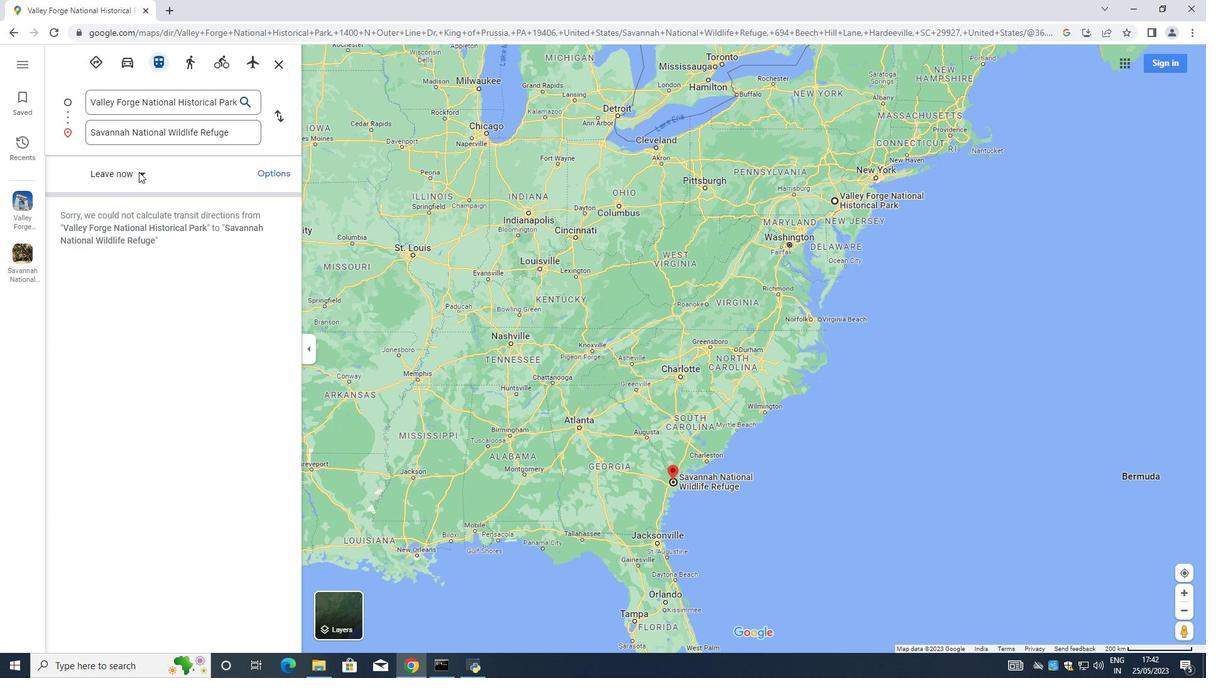 
Action: Mouse pressed left at (138, 179)
Screenshot: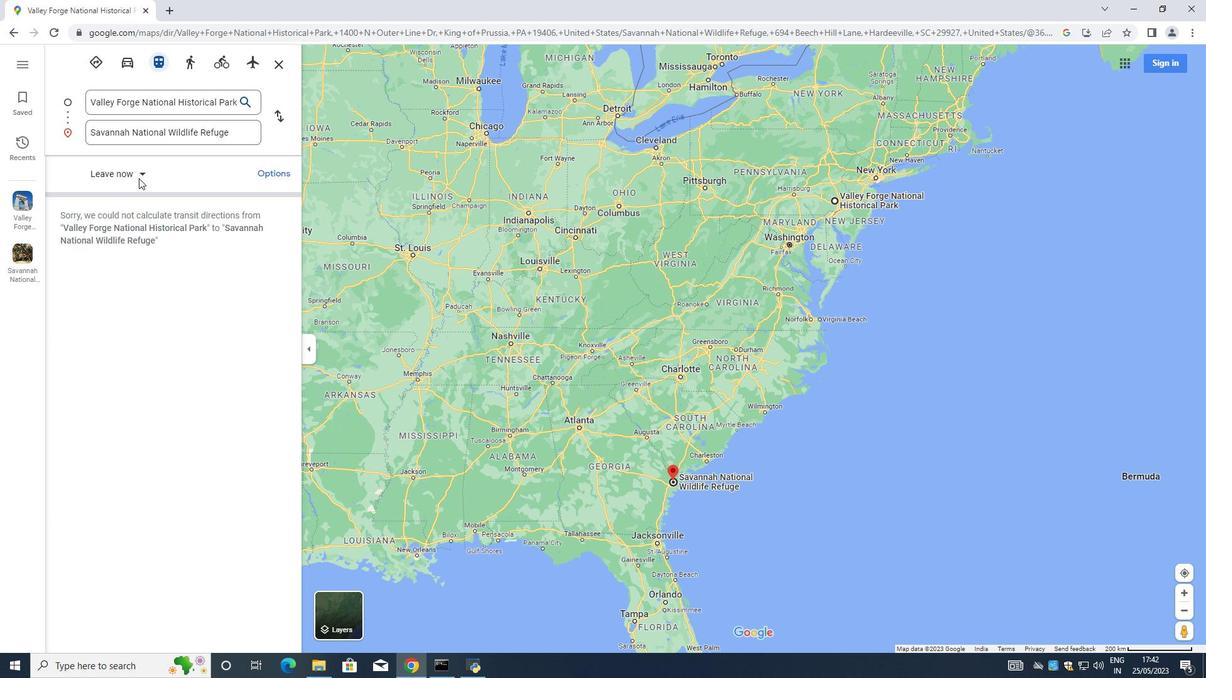 
Action: Mouse moved to (131, 209)
Screenshot: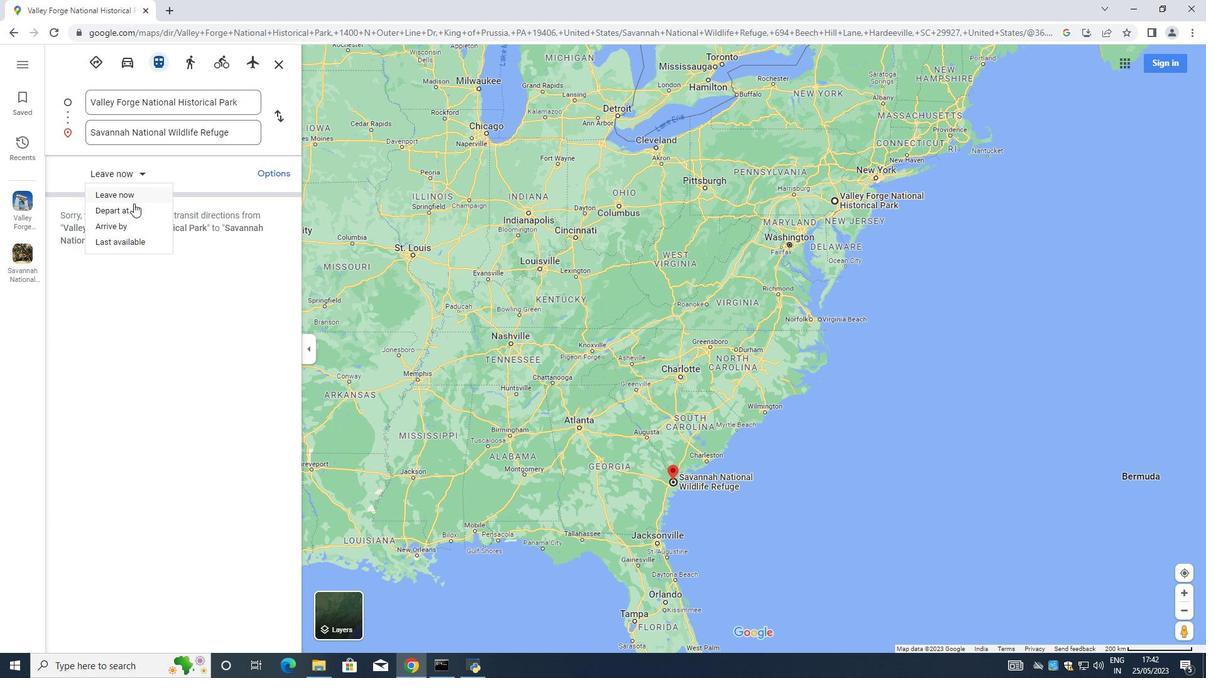 
Action: Mouse pressed left at (131, 209)
Screenshot: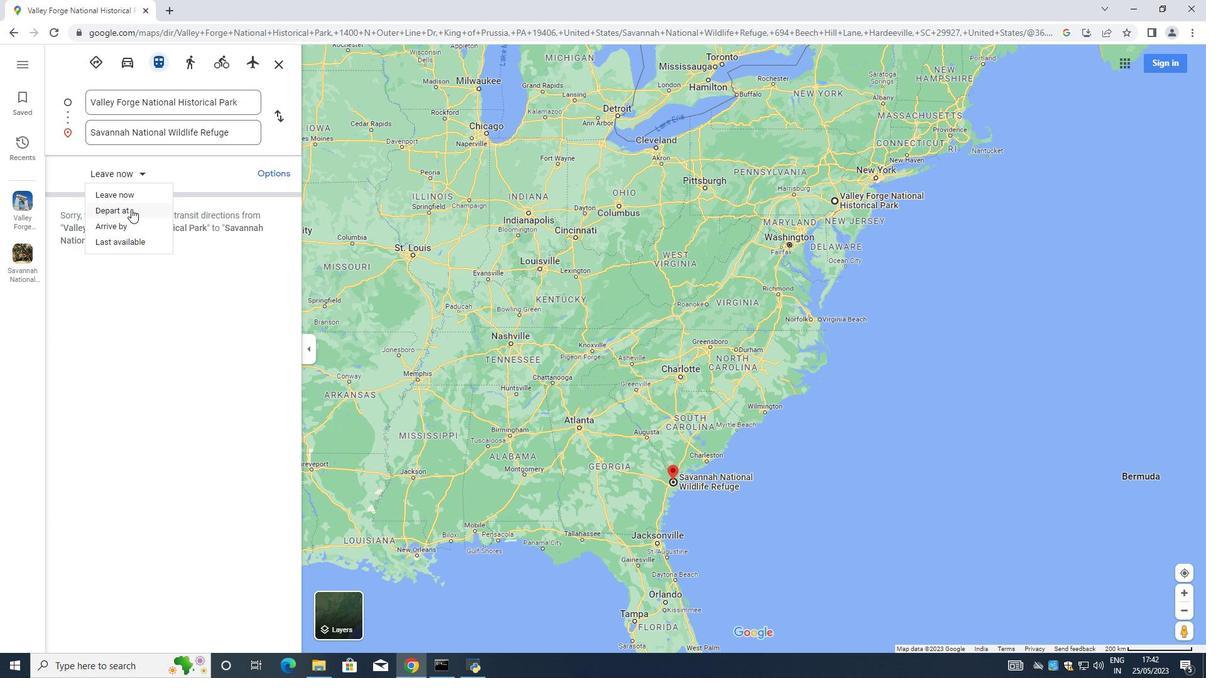 
Action: Mouse moved to (135, 194)
Screenshot: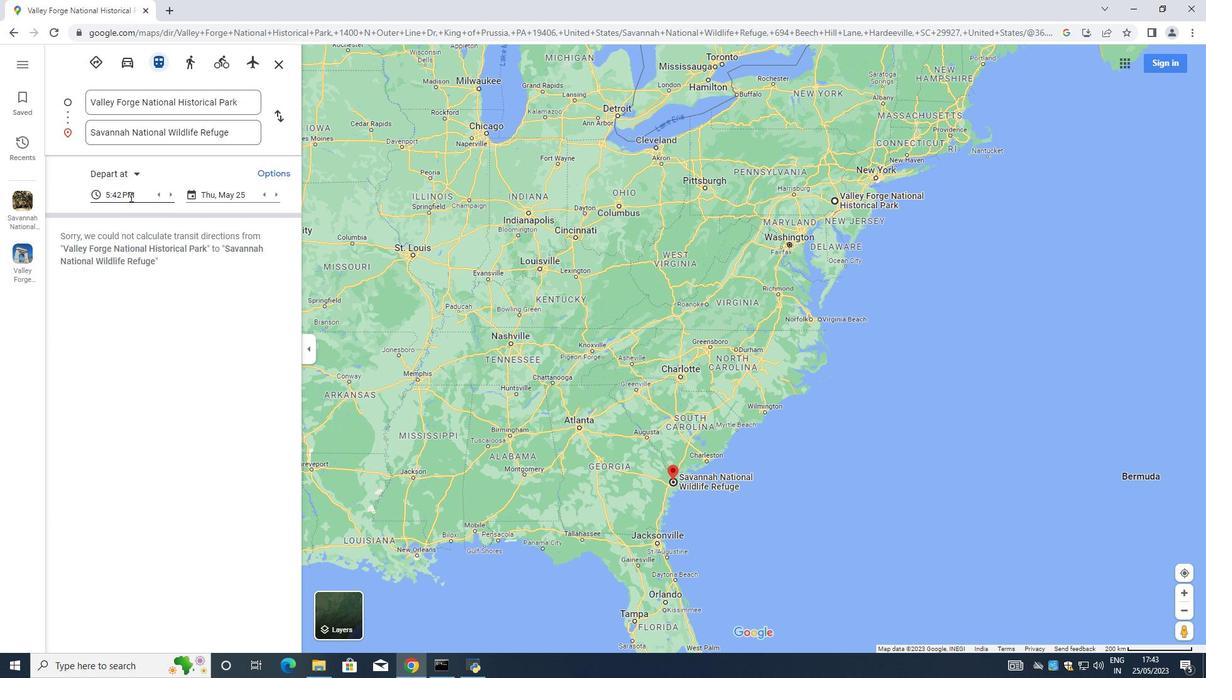 
Action: Mouse pressed left at (135, 194)
Screenshot: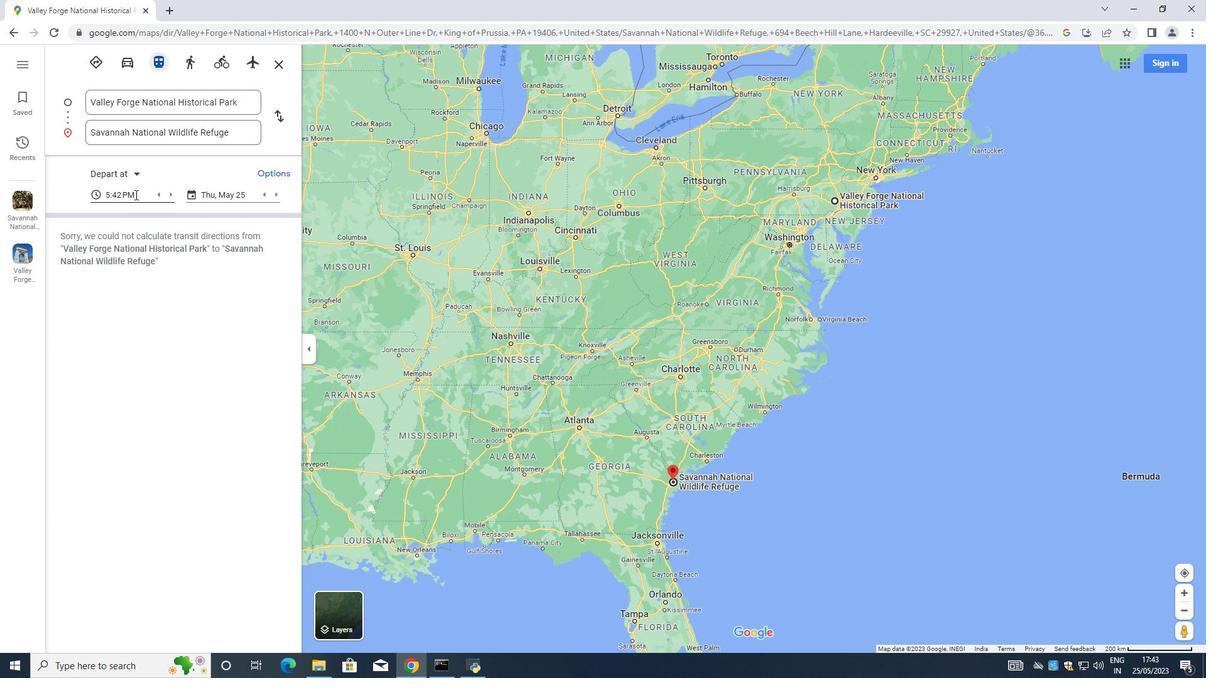 
Action: Mouse moved to (81, 185)
Screenshot: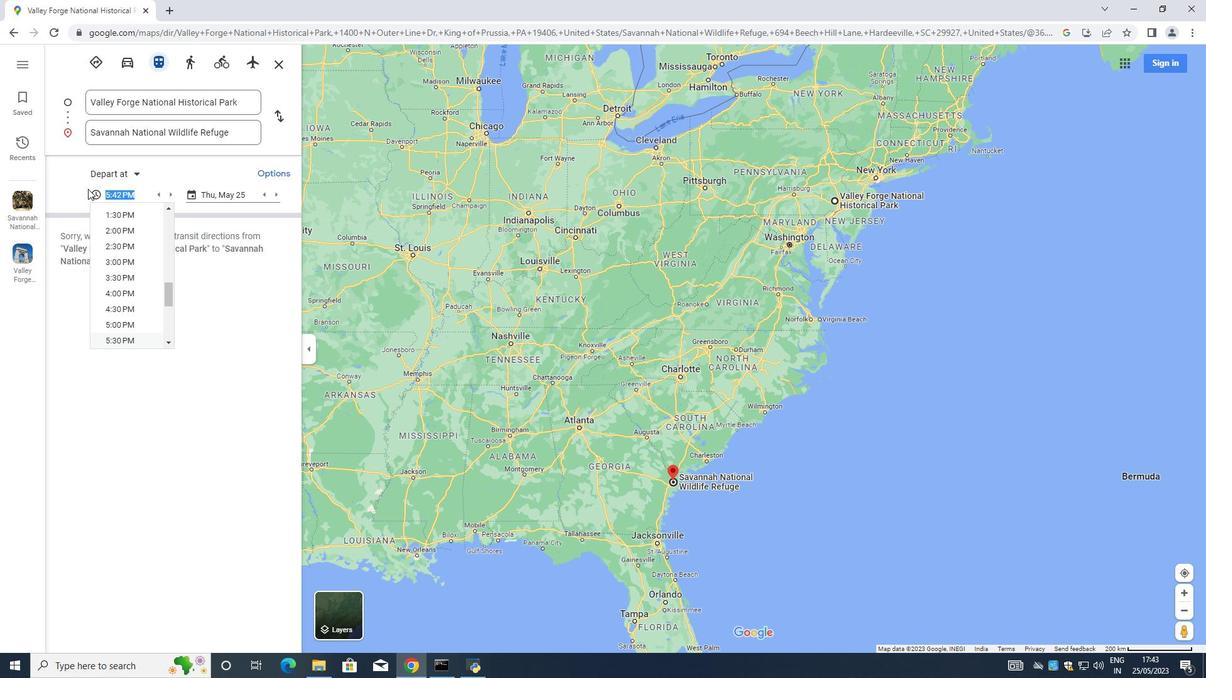 
Action: Key pressed <Key.backspace>1
Screenshot: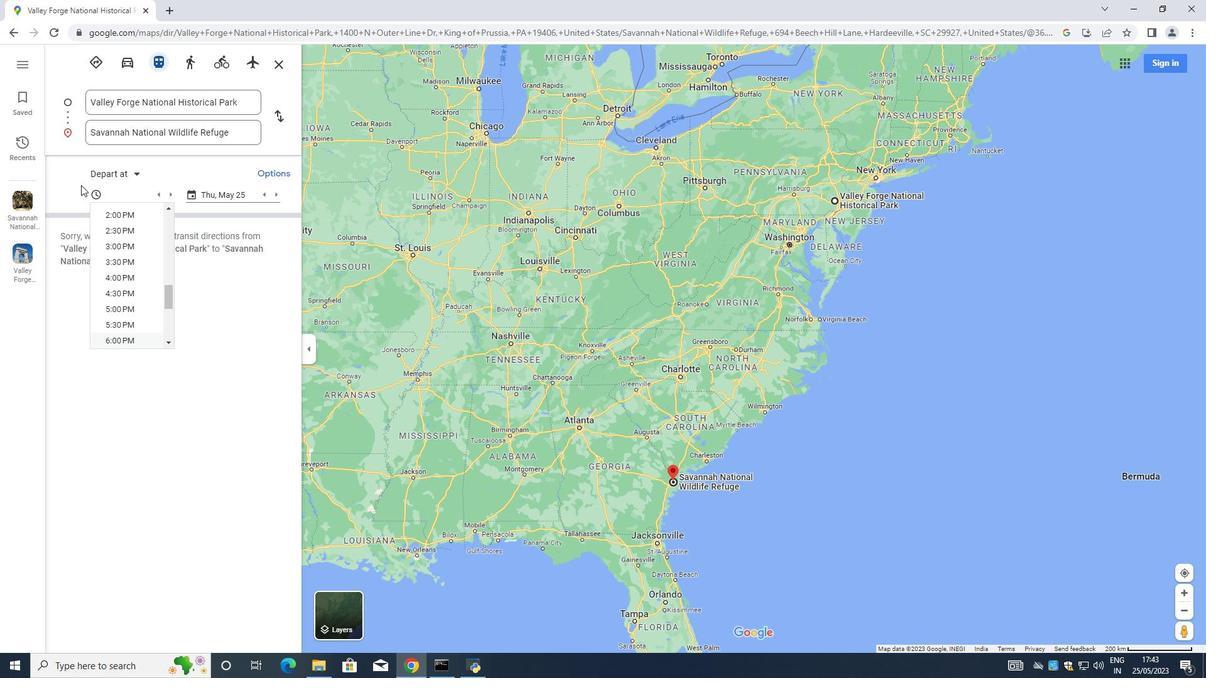 
Action: Mouse moved to (77, 185)
Screenshot: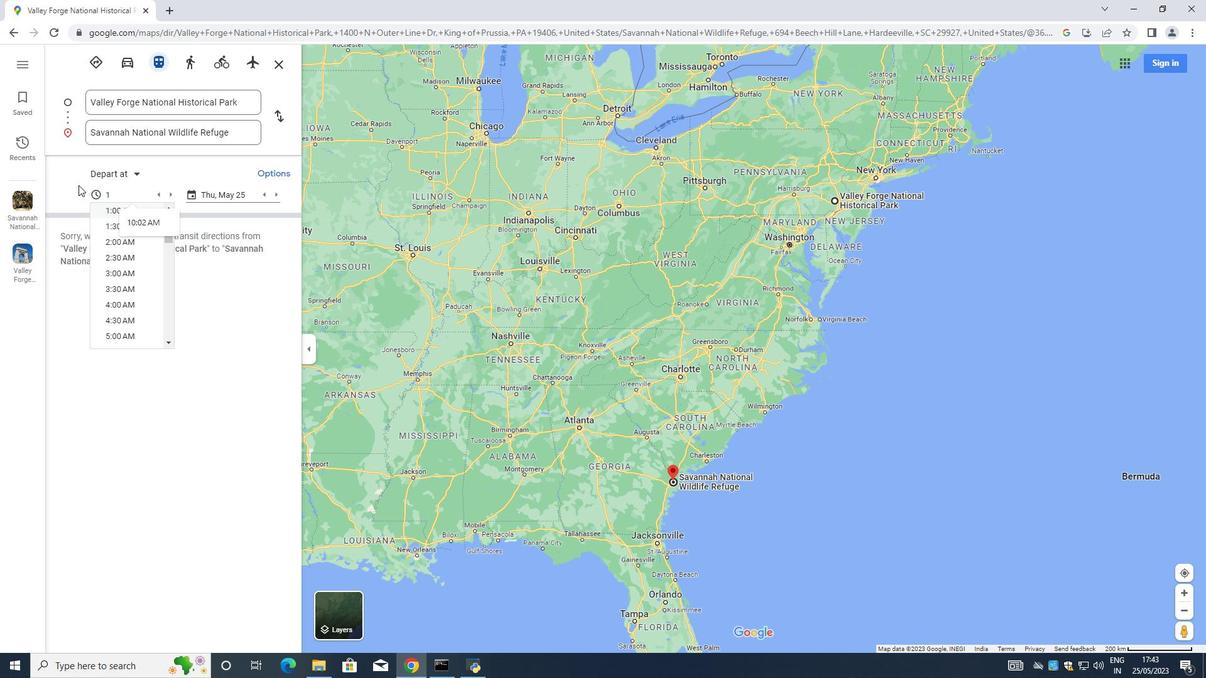 
Action: Key pressed 0.
Screenshot: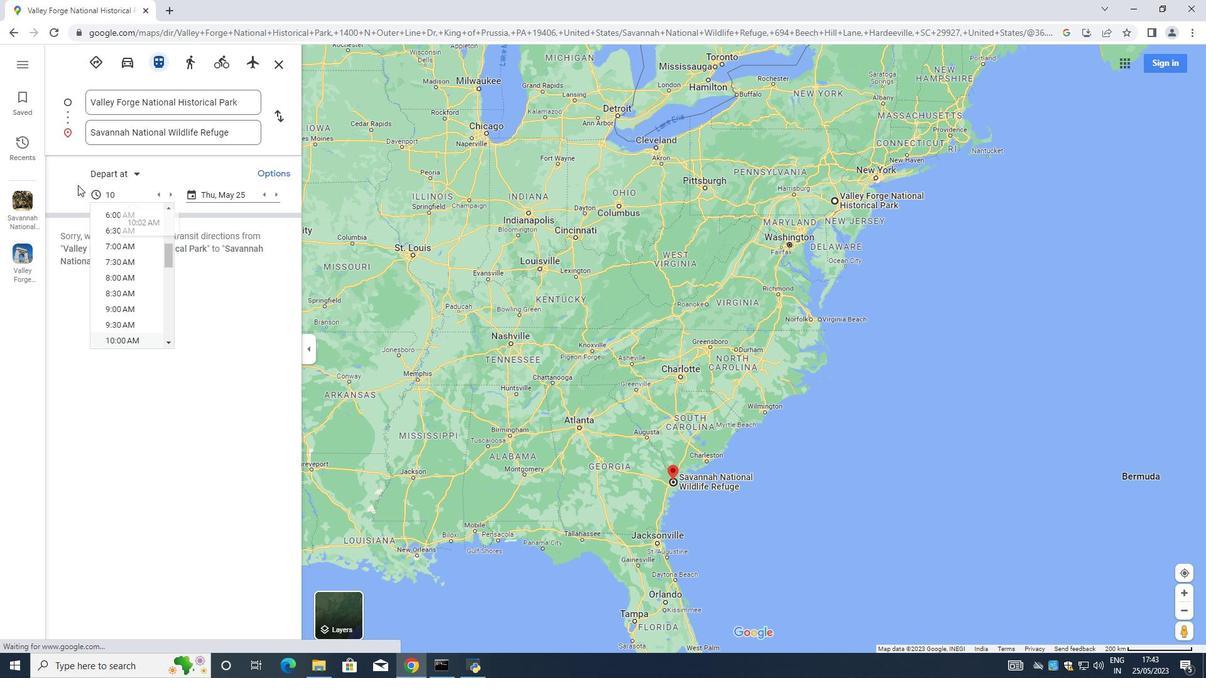 
Action: Mouse moved to (77, 185)
Screenshot: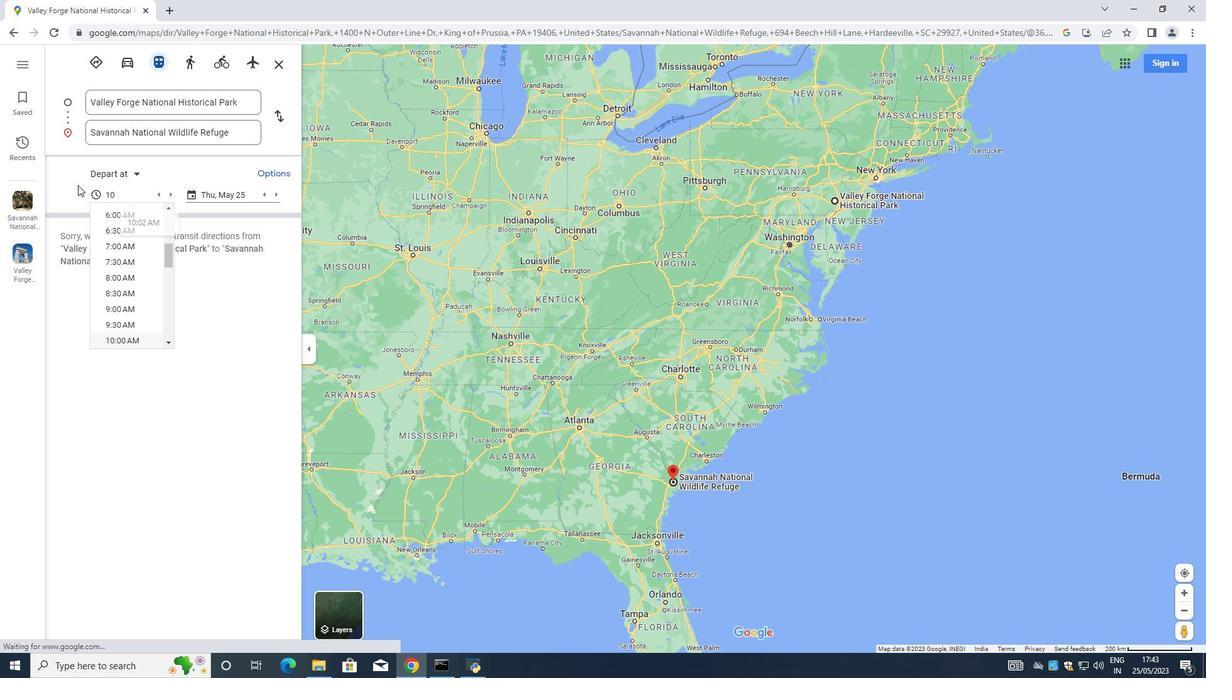 
Action: Key pressed 00<Key.caps_lock>P<Key.backspace><Key.space>PM
Screenshot: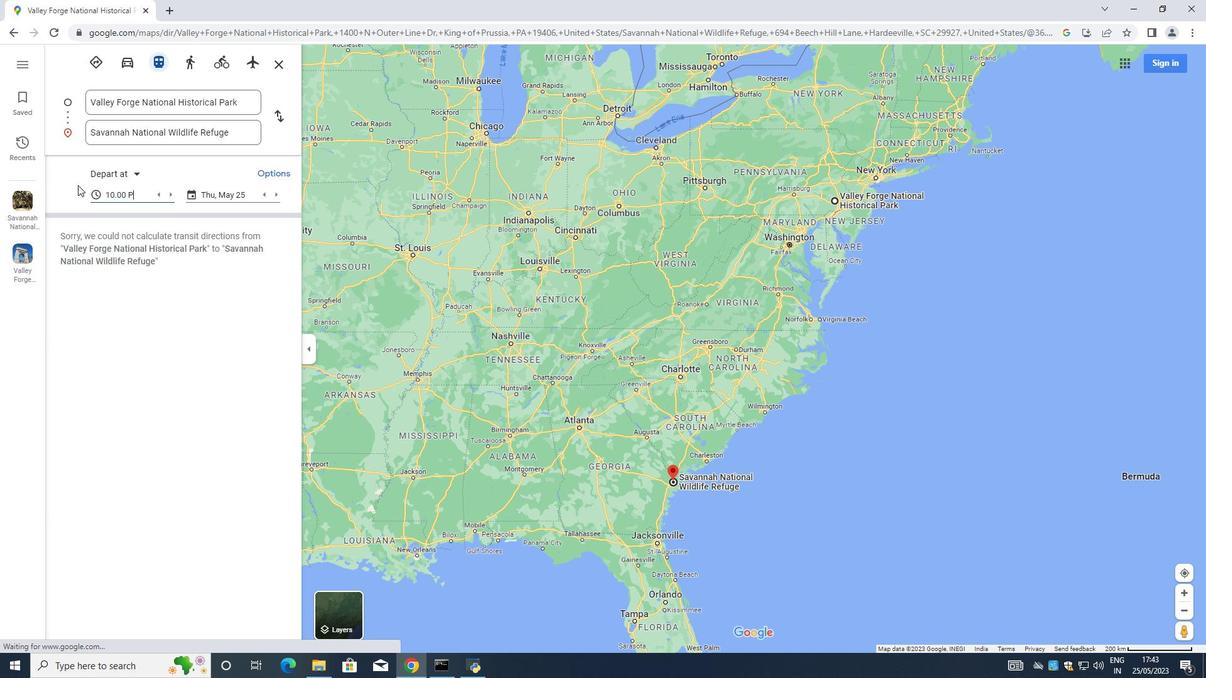 
Action: Mouse moved to (246, 197)
Screenshot: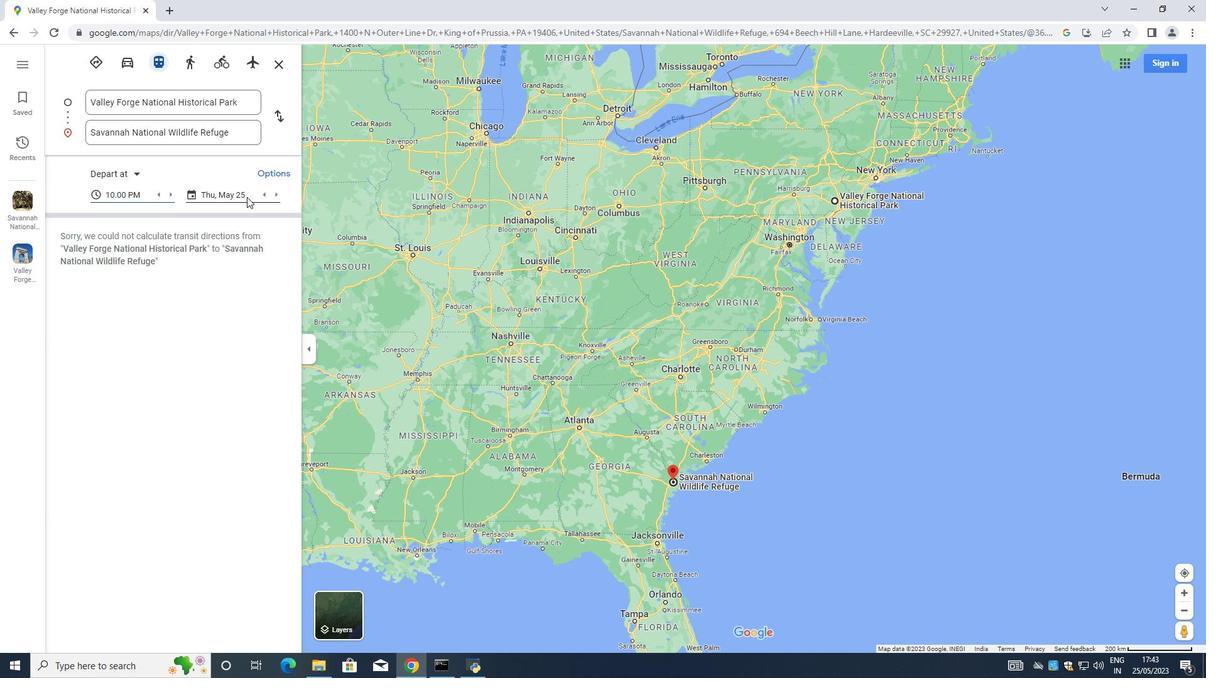 
Action: Mouse pressed left at (246, 197)
Screenshot: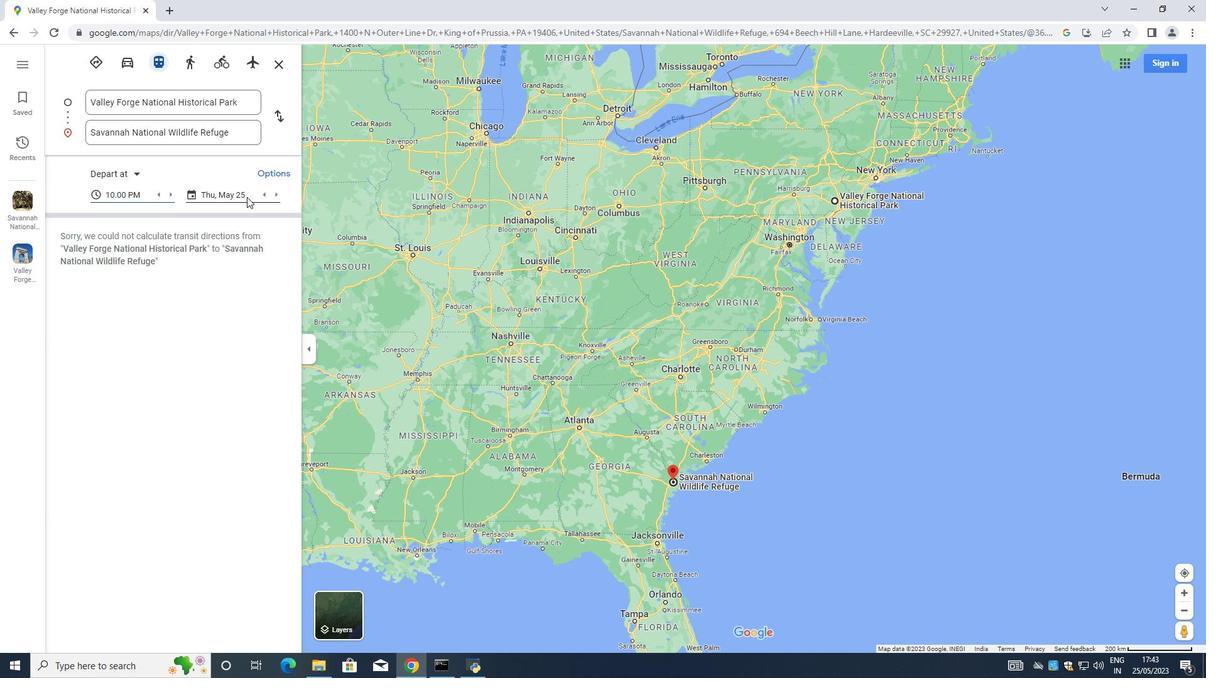 
Action: Mouse moved to (119, 58)
Screenshot: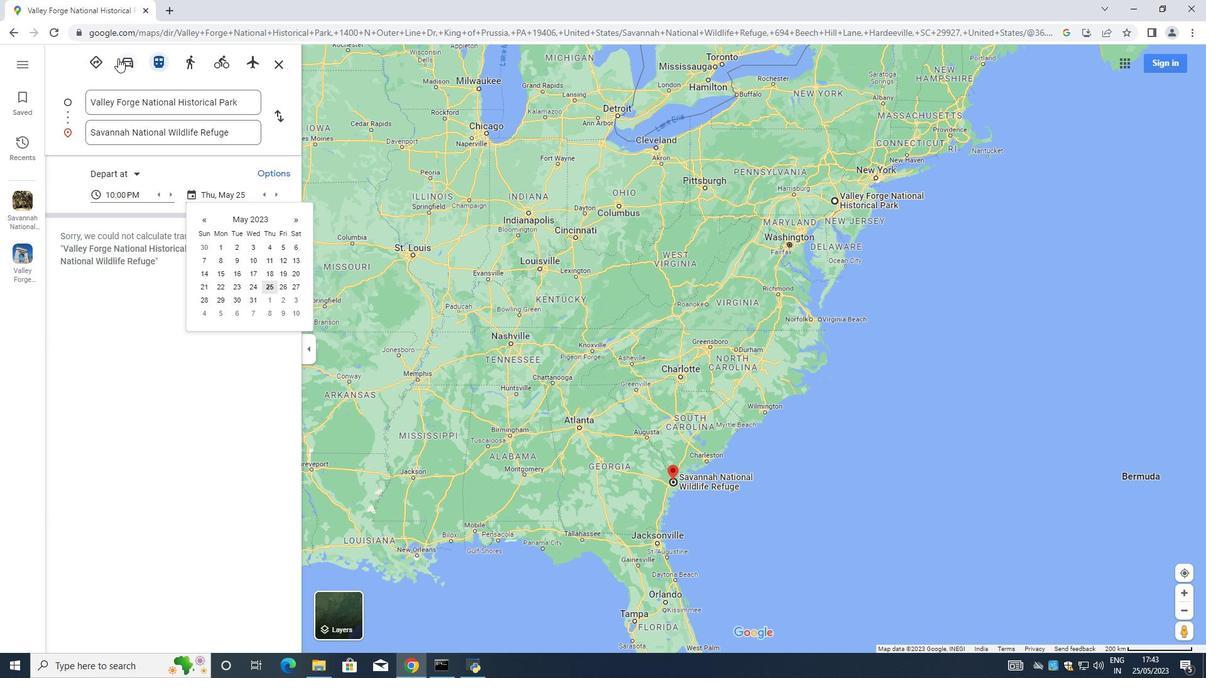 
Action: Mouse pressed left at (119, 58)
Screenshot: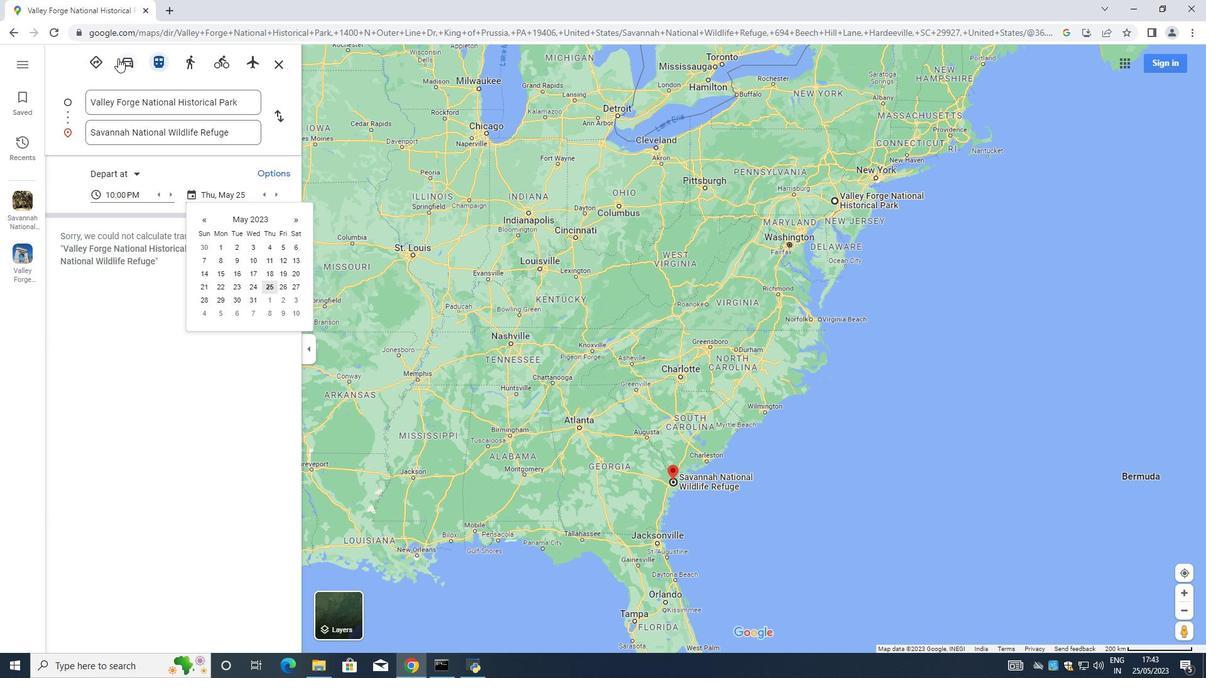 
Action: Mouse moved to (243, 195)
Screenshot: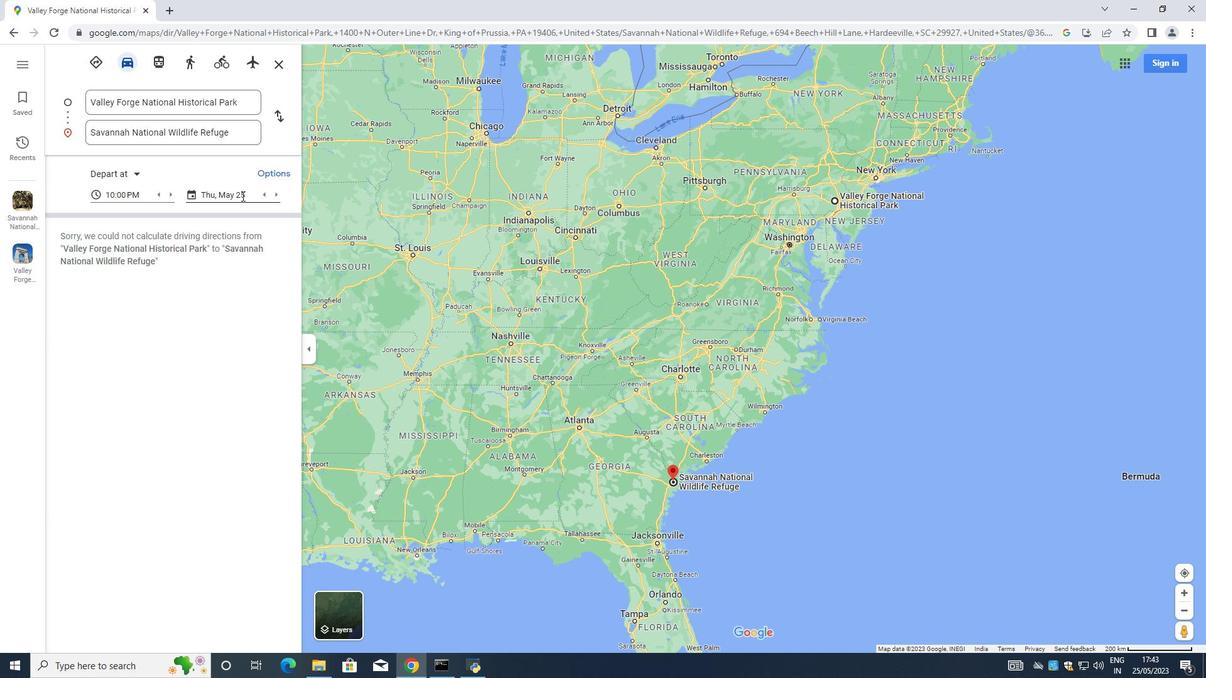 
Action: Mouse pressed left at (243, 195)
Screenshot: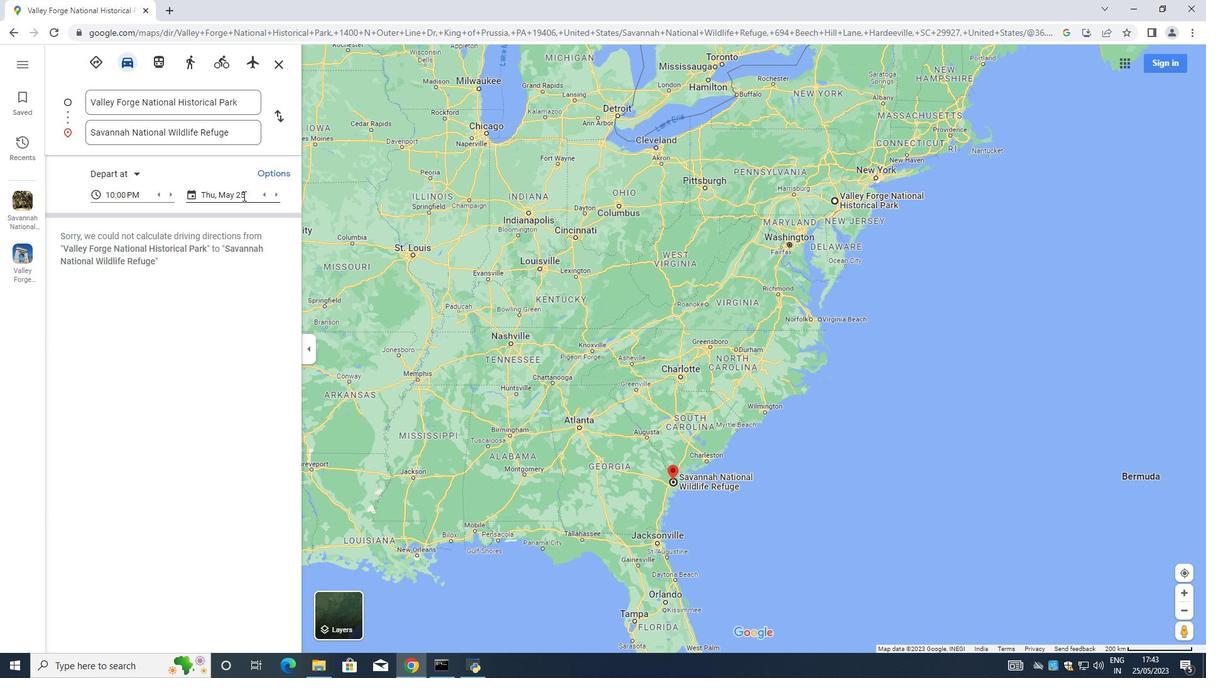 
Action: Mouse moved to (294, 220)
Screenshot: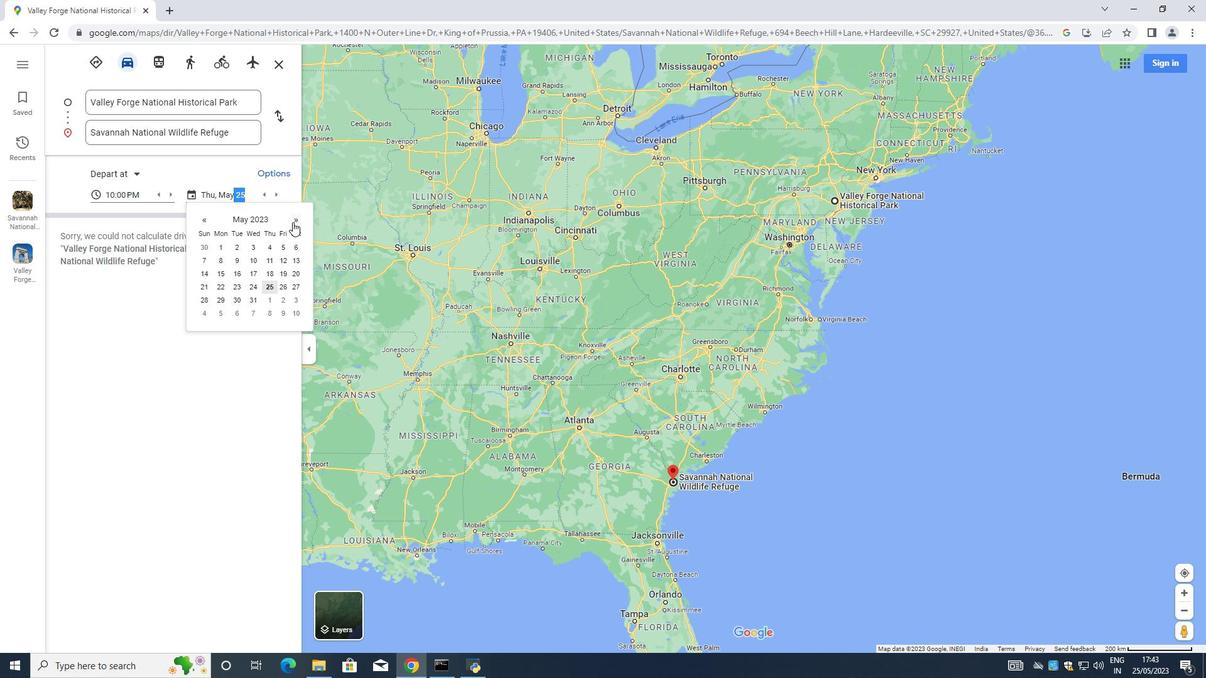 
Action: Mouse pressed left at (294, 220)
Screenshot: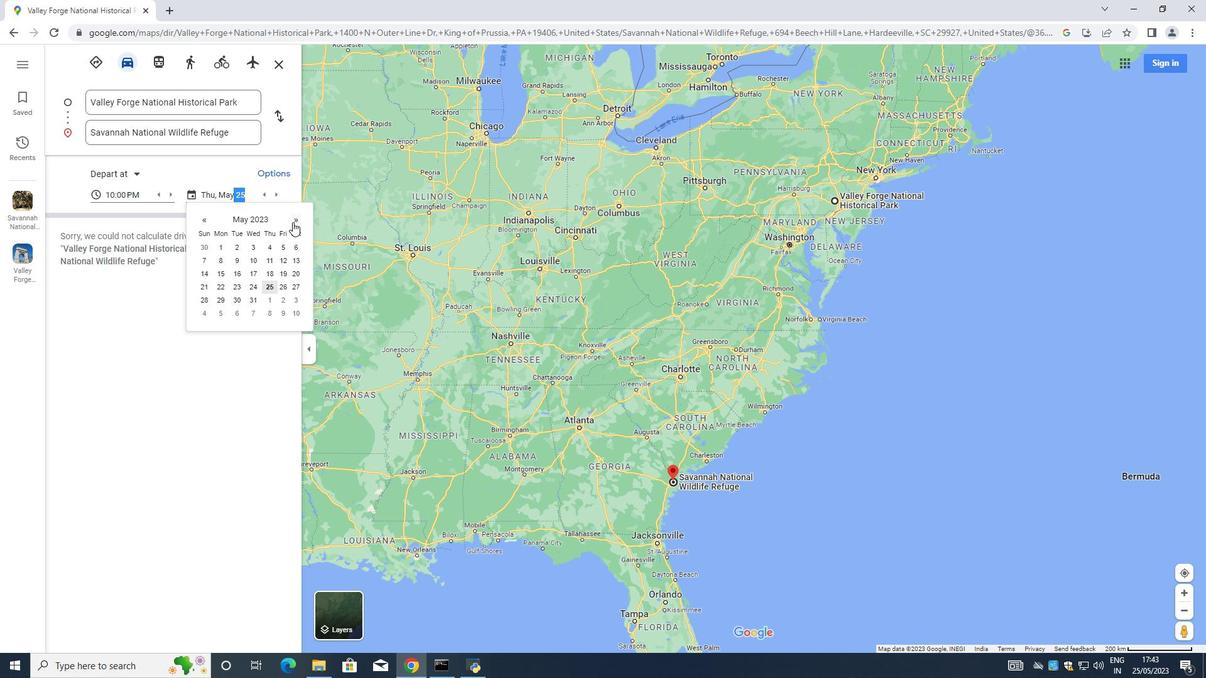 
Action: Mouse moved to (292, 273)
Screenshot: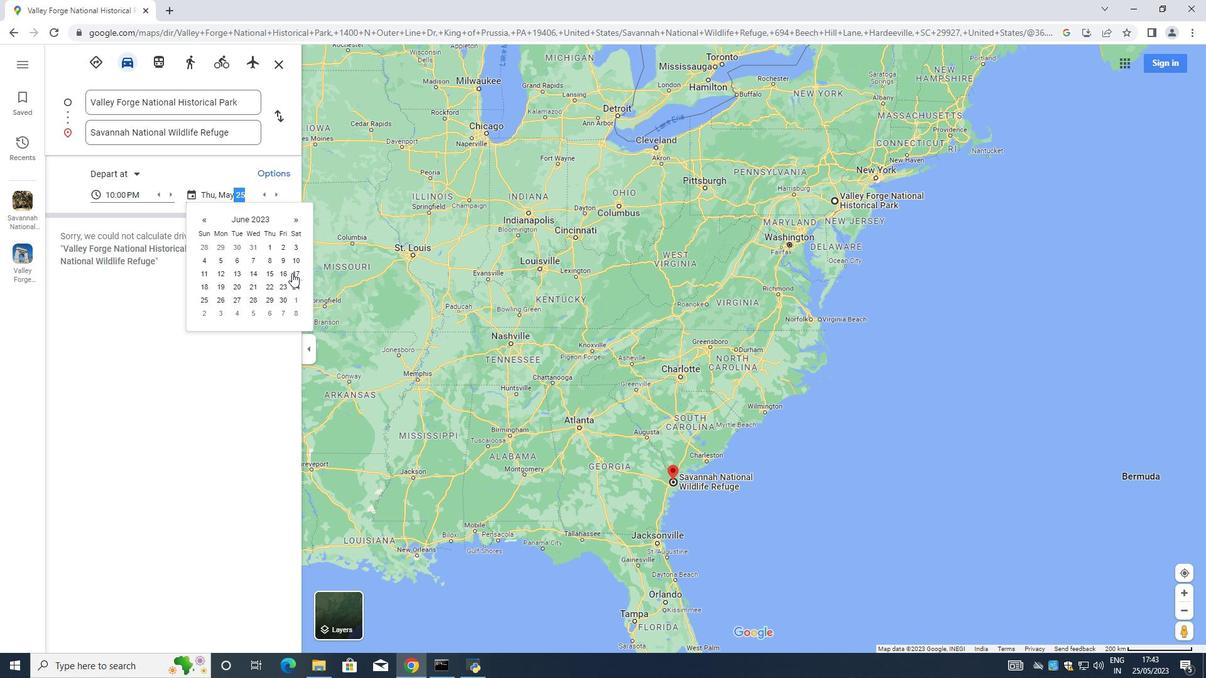
Action: Mouse pressed left at (292, 273)
Screenshot: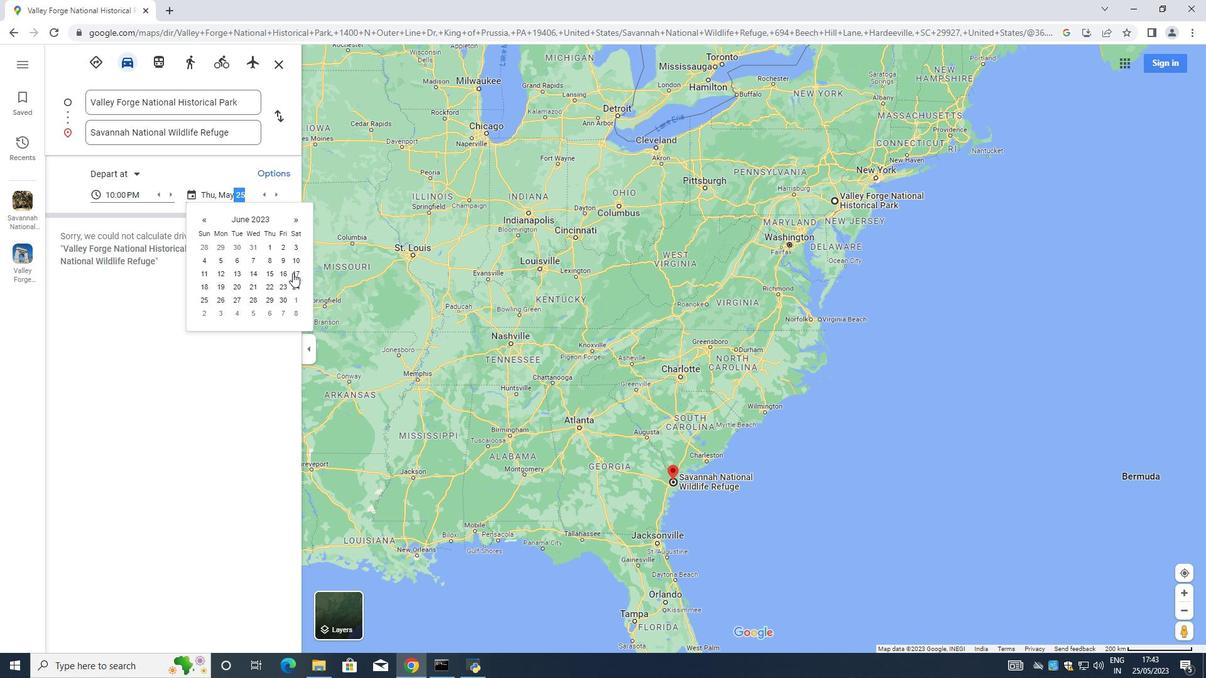 
Action: Mouse moved to (230, 216)
Screenshot: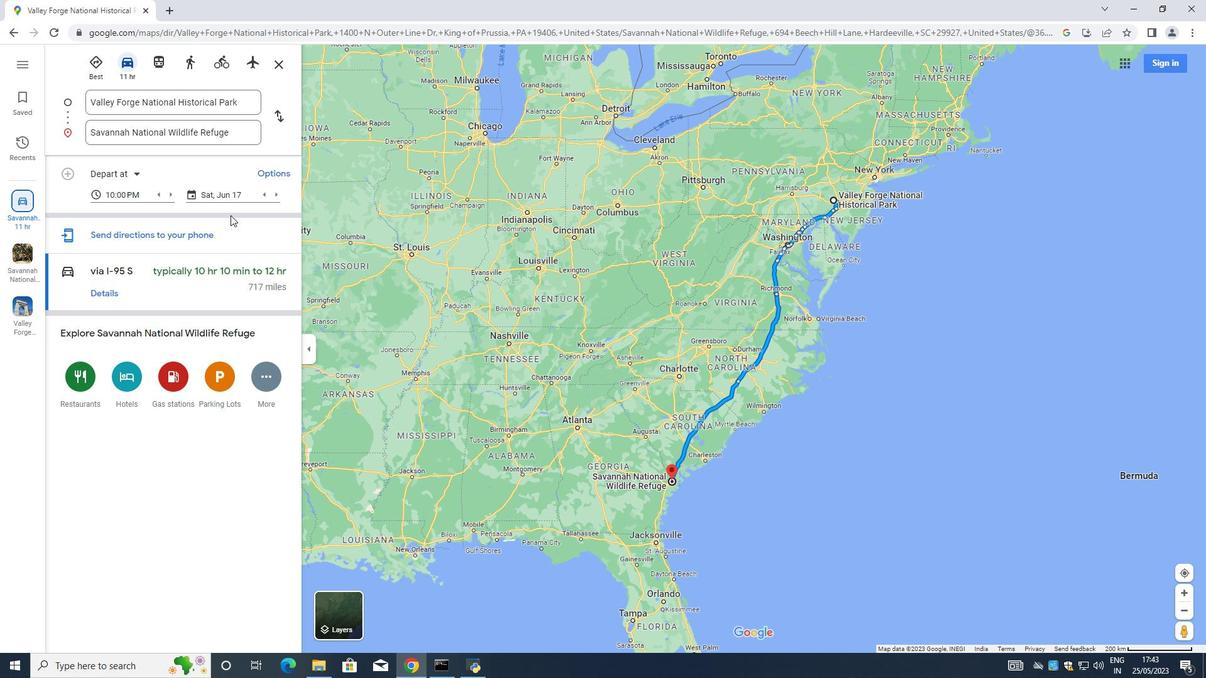 
